 Task: Create a due date automation trigger when advanced on, on the monday before a card is due add fields without custom field "Resume" unchecked at 11:00 AM.
Action: Mouse moved to (901, 266)
Screenshot: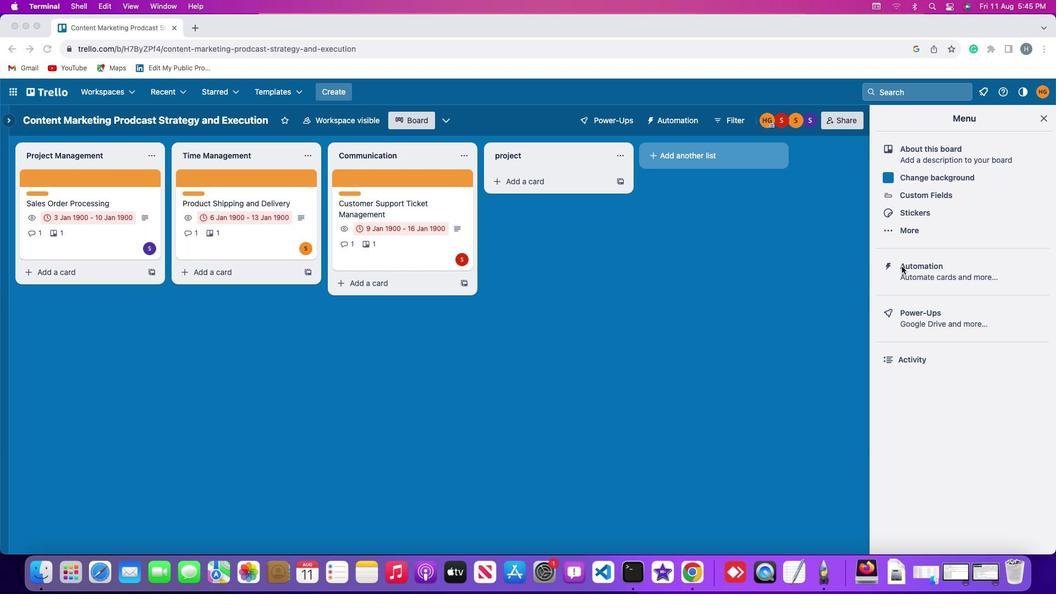 
Action: Mouse pressed left at (901, 266)
Screenshot: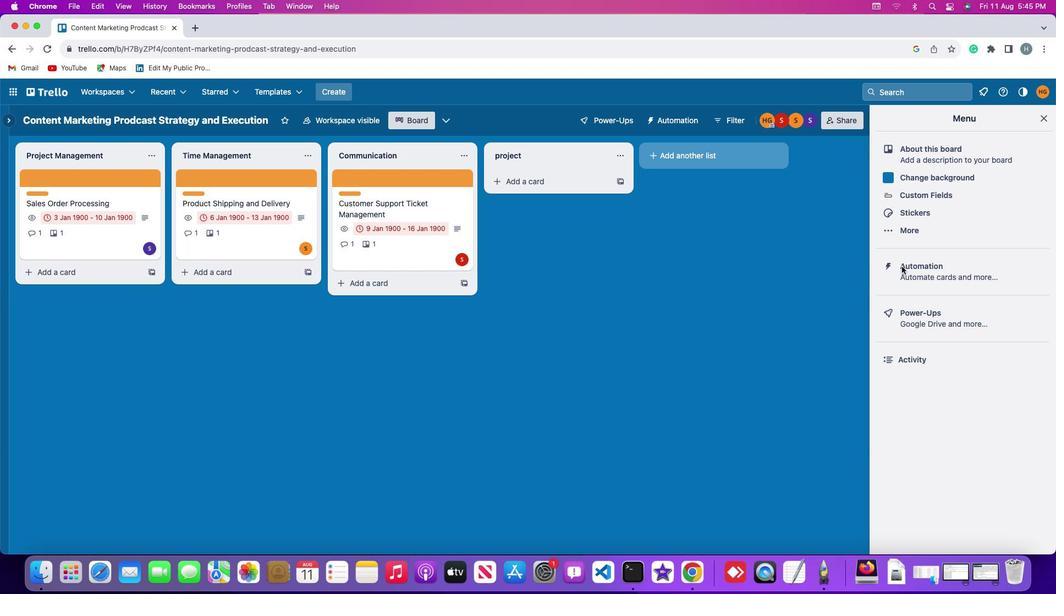 
Action: Mouse pressed left at (901, 266)
Screenshot: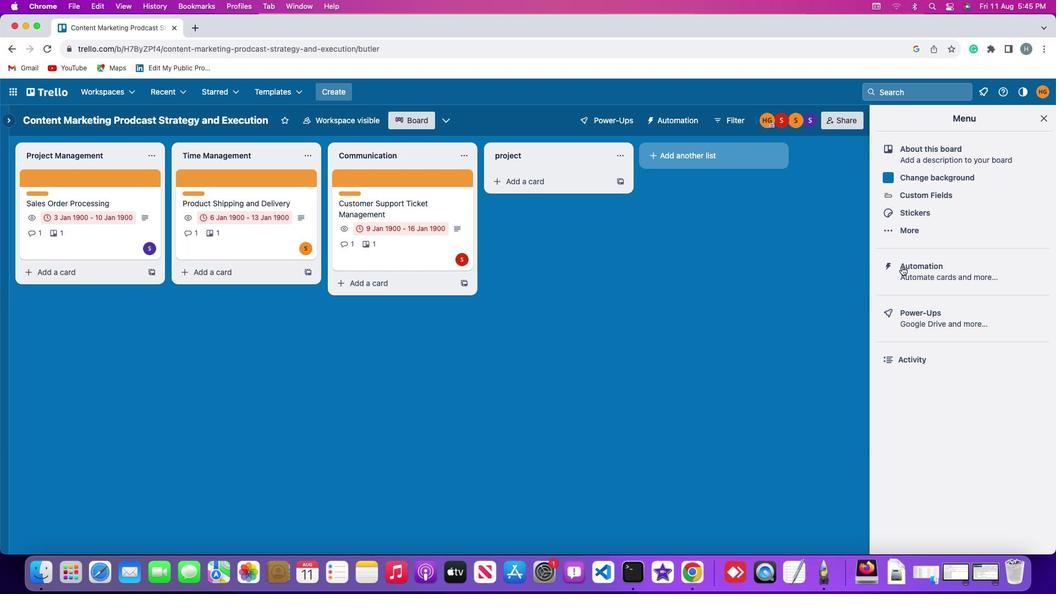 
Action: Mouse moved to (75, 261)
Screenshot: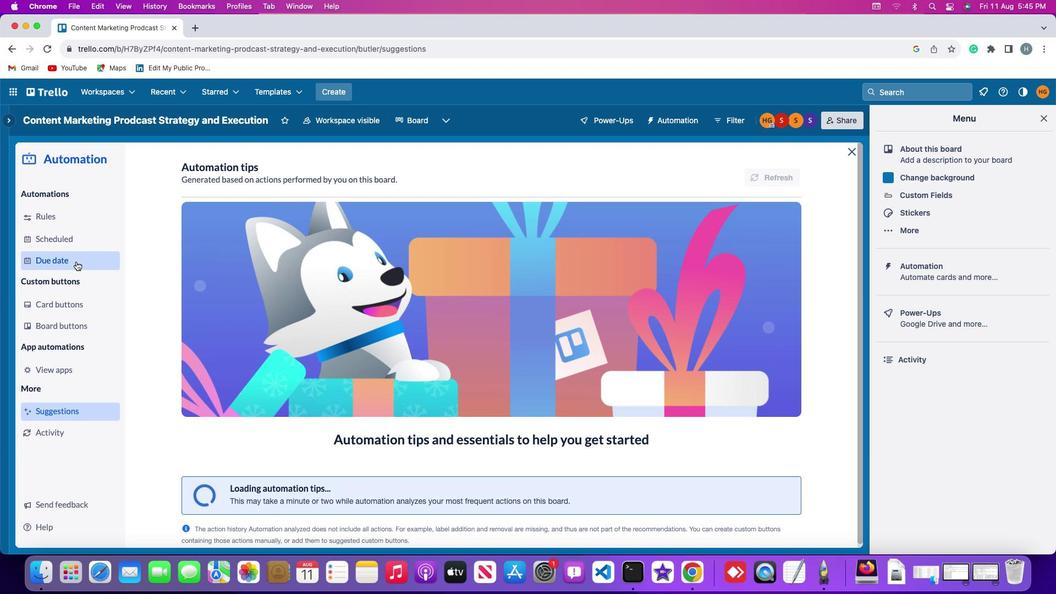 
Action: Mouse pressed left at (75, 261)
Screenshot: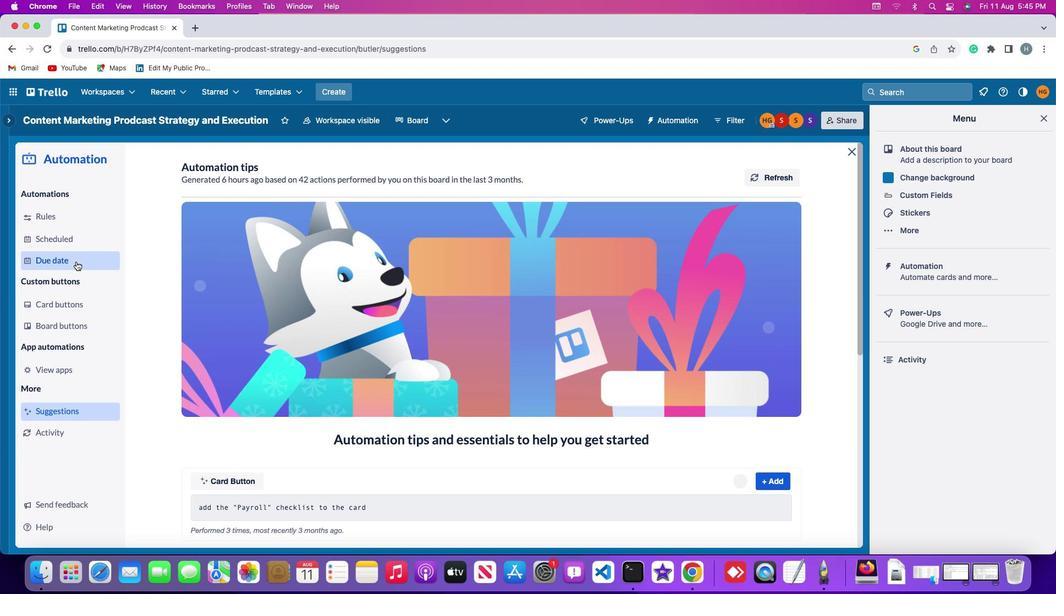
Action: Mouse moved to (729, 171)
Screenshot: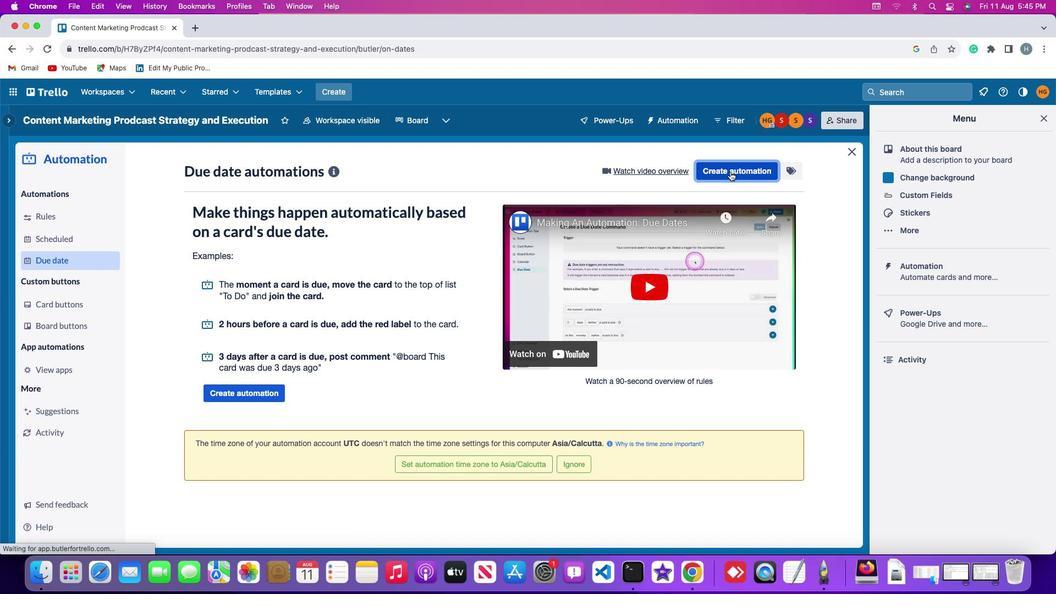 
Action: Mouse pressed left at (729, 171)
Screenshot: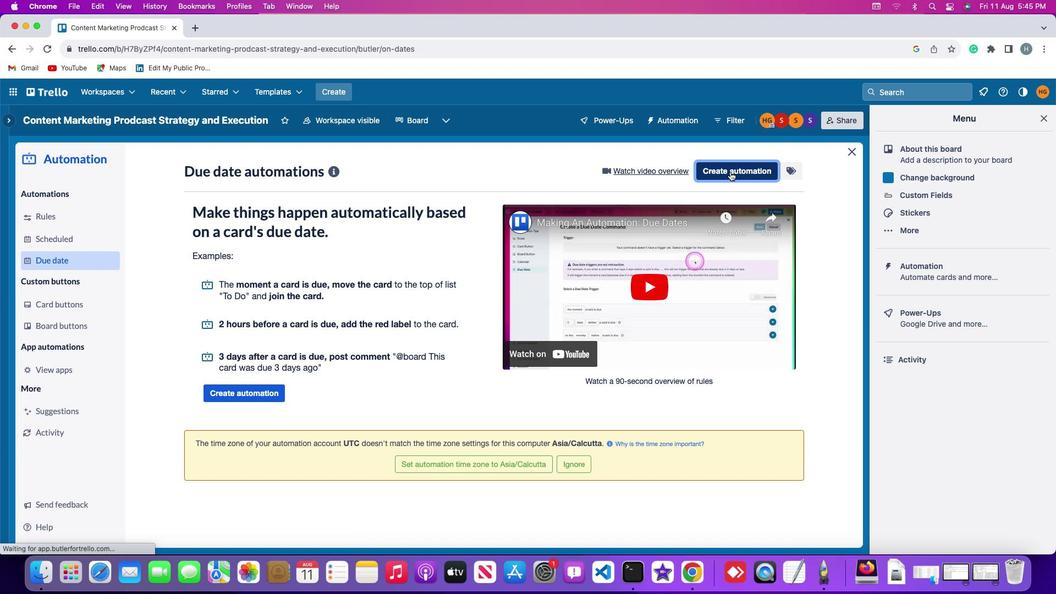 
Action: Mouse moved to (228, 271)
Screenshot: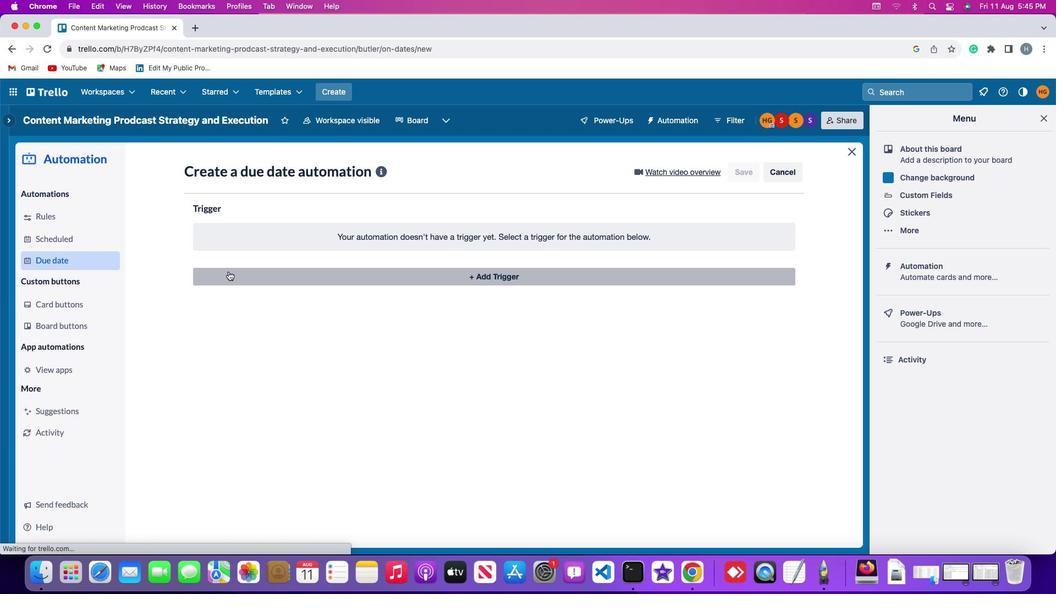 
Action: Mouse pressed left at (228, 271)
Screenshot: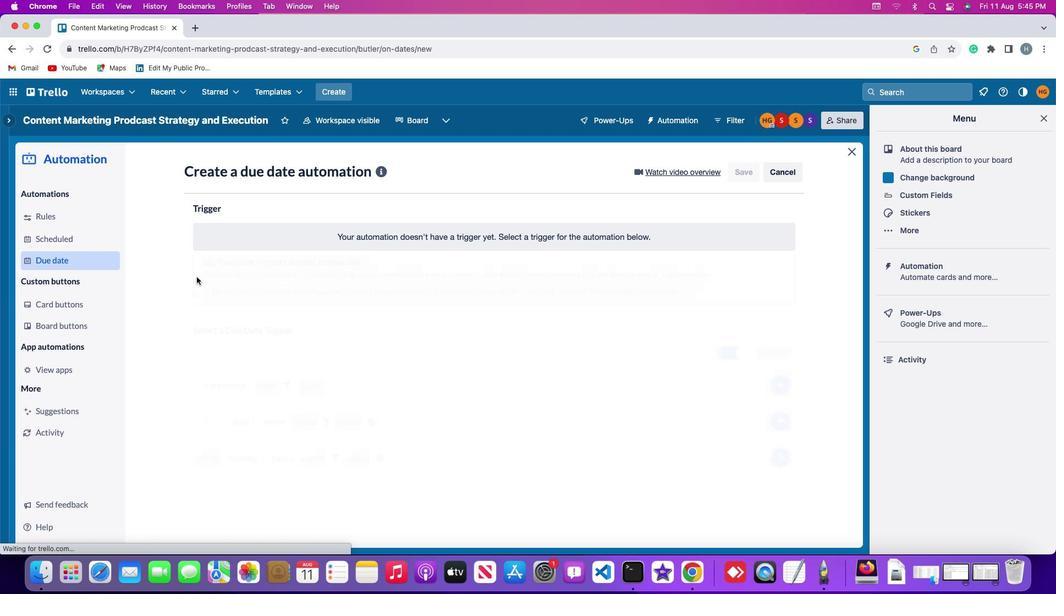 
Action: Mouse moved to (235, 477)
Screenshot: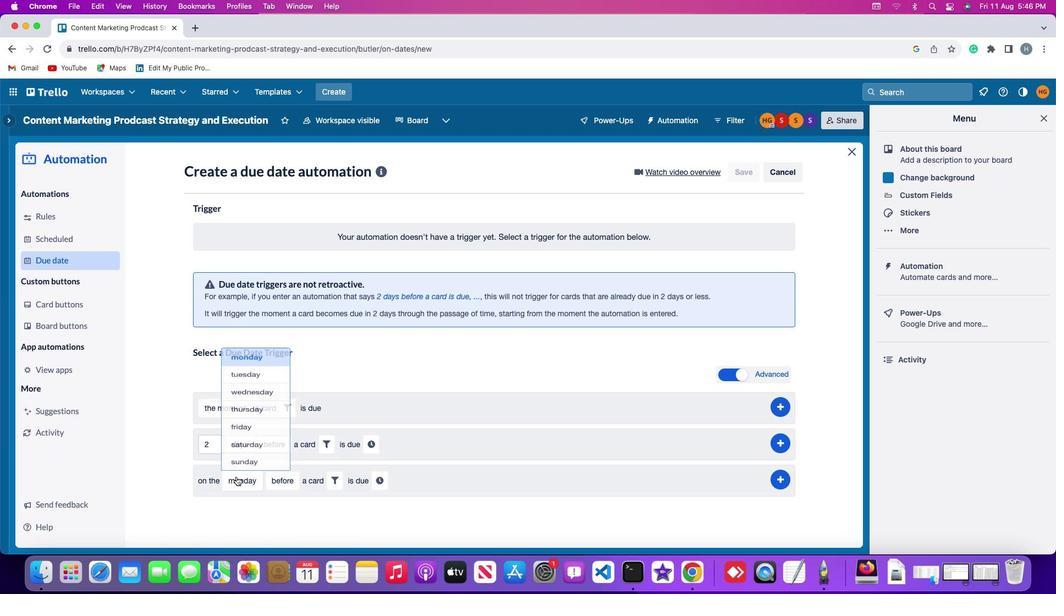 
Action: Mouse pressed left at (235, 477)
Screenshot: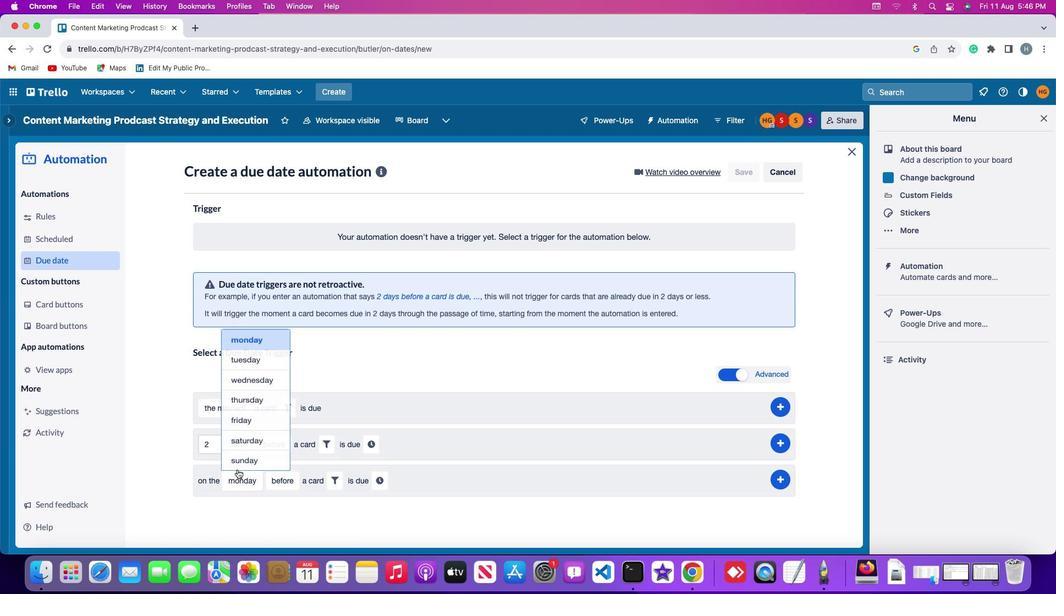 
Action: Mouse moved to (266, 322)
Screenshot: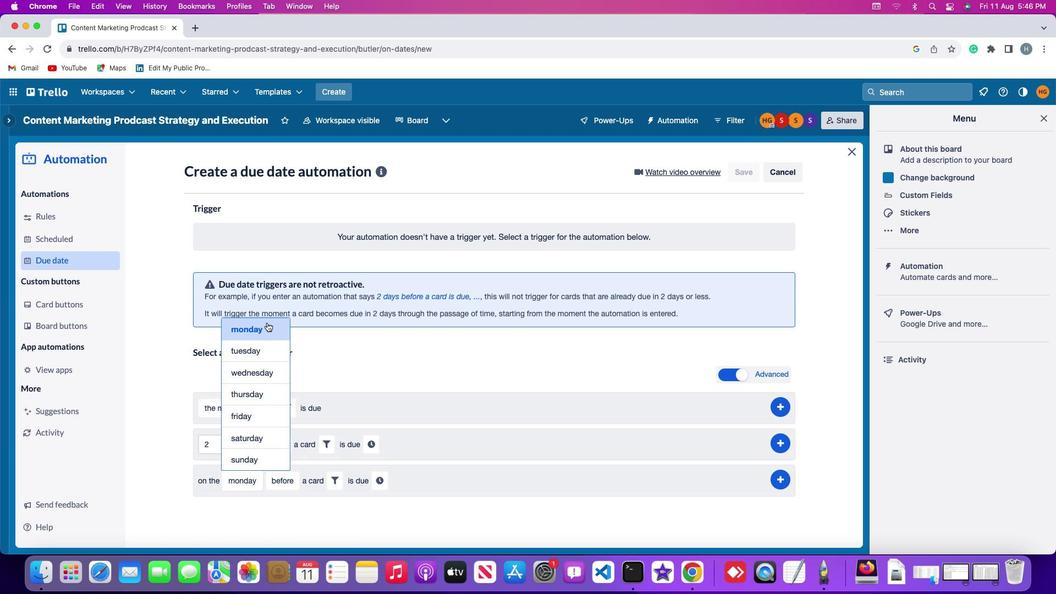 
Action: Mouse pressed left at (266, 322)
Screenshot: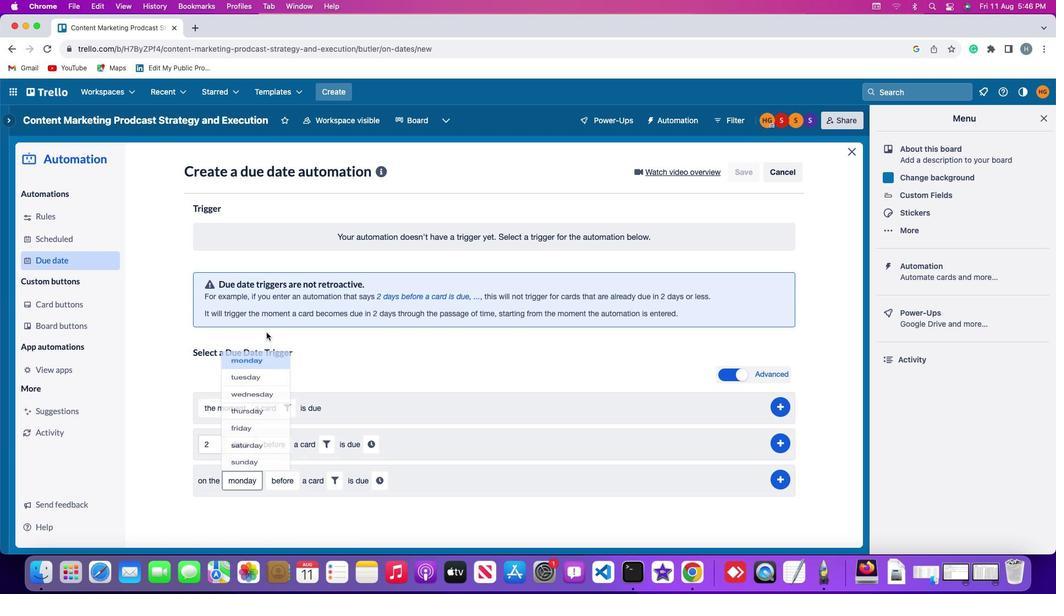 
Action: Mouse moved to (279, 484)
Screenshot: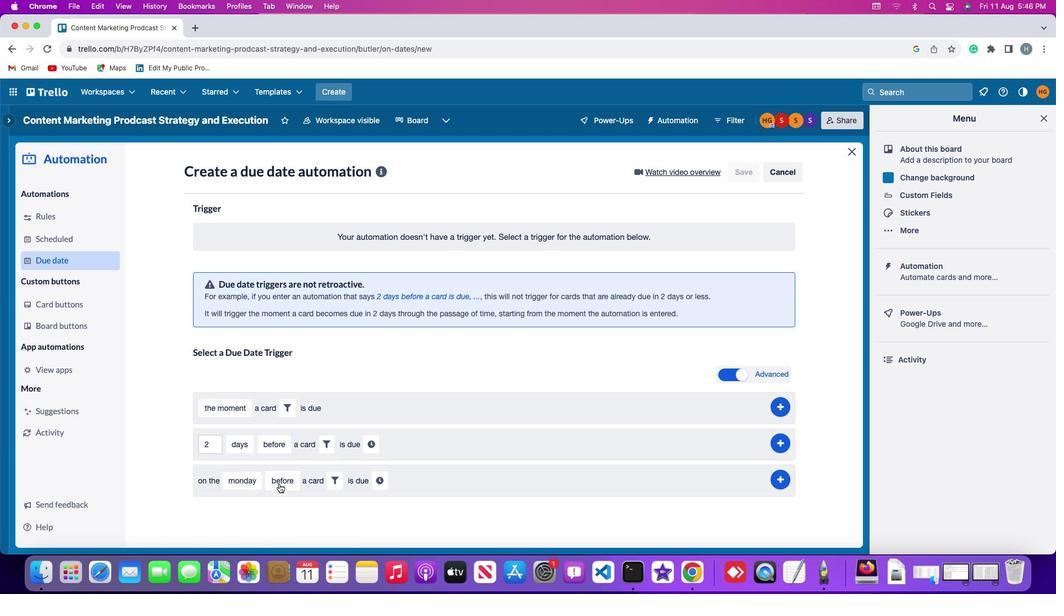 
Action: Mouse pressed left at (279, 484)
Screenshot: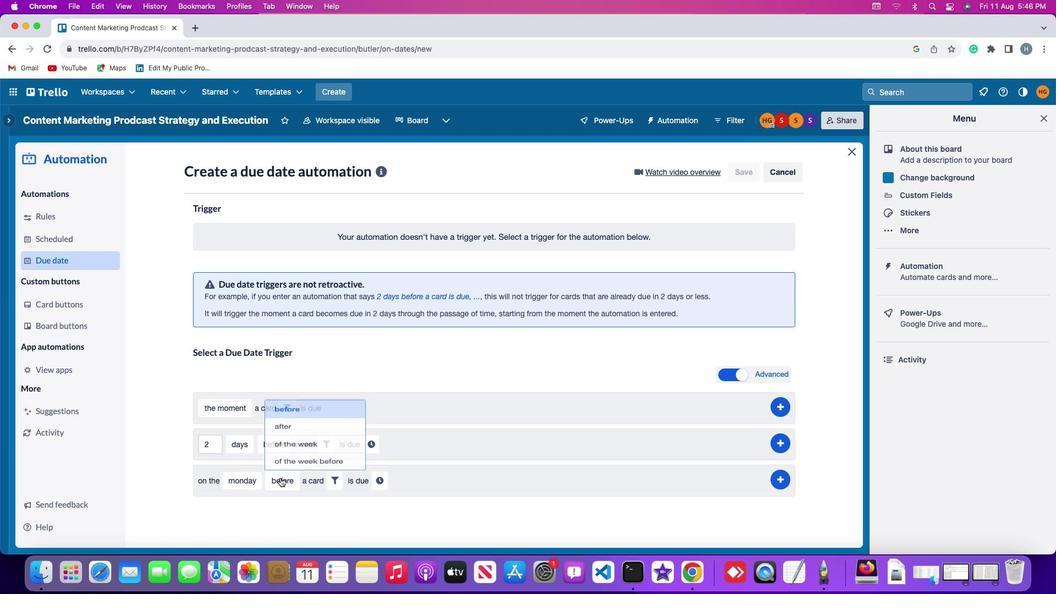 
Action: Mouse moved to (297, 396)
Screenshot: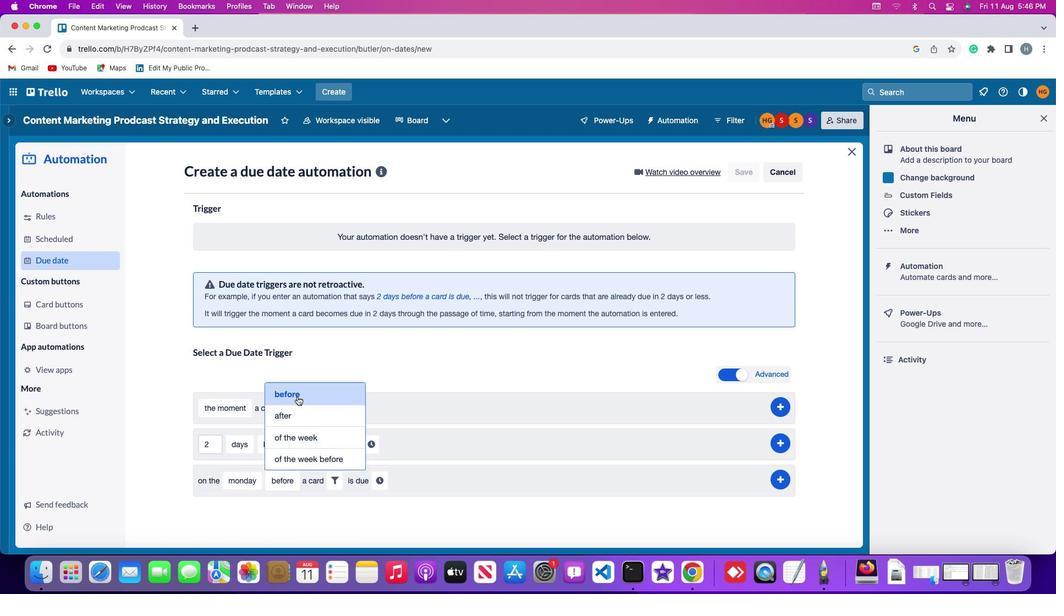 
Action: Mouse pressed left at (297, 396)
Screenshot: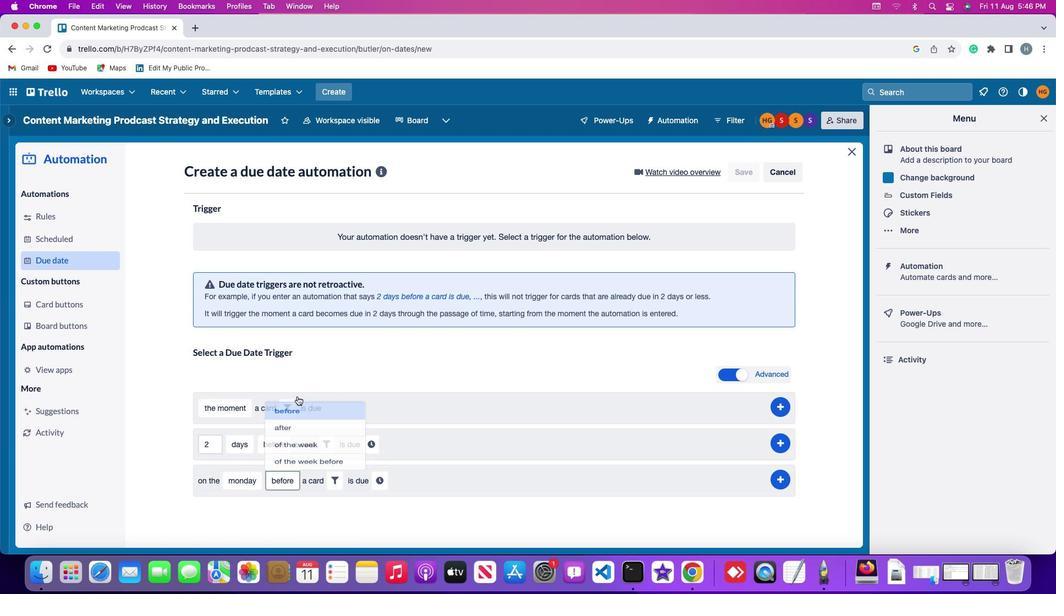 
Action: Mouse moved to (337, 481)
Screenshot: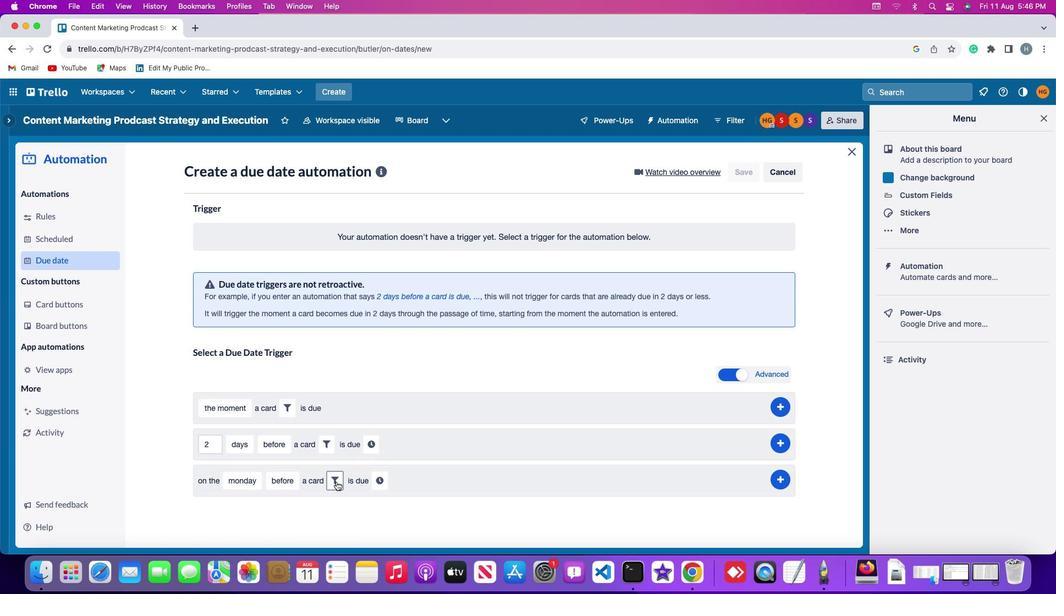 
Action: Mouse pressed left at (337, 481)
Screenshot: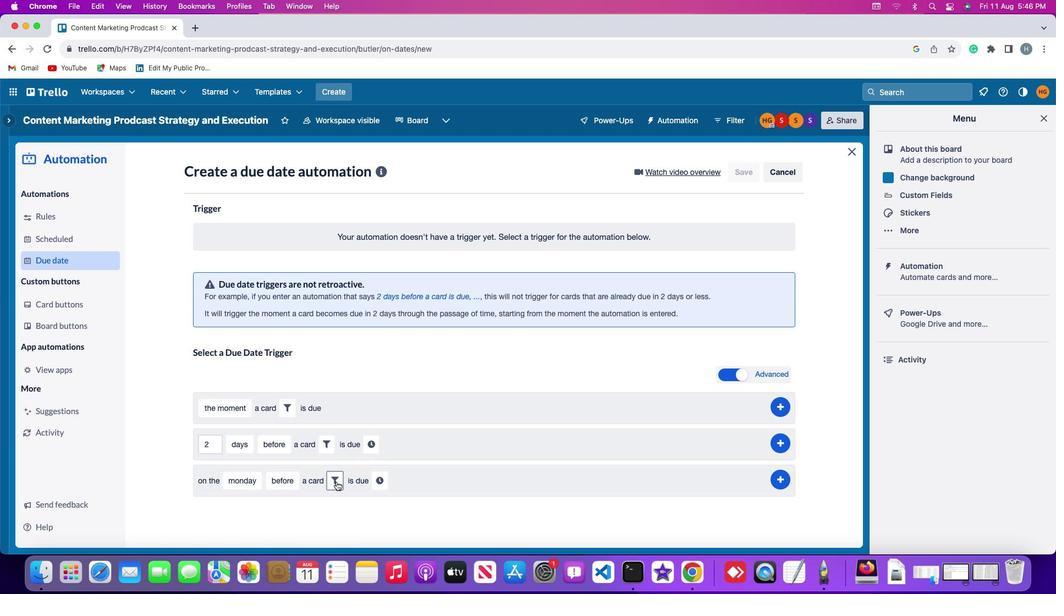 
Action: Mouse moved to (516, 517)
Screenshot: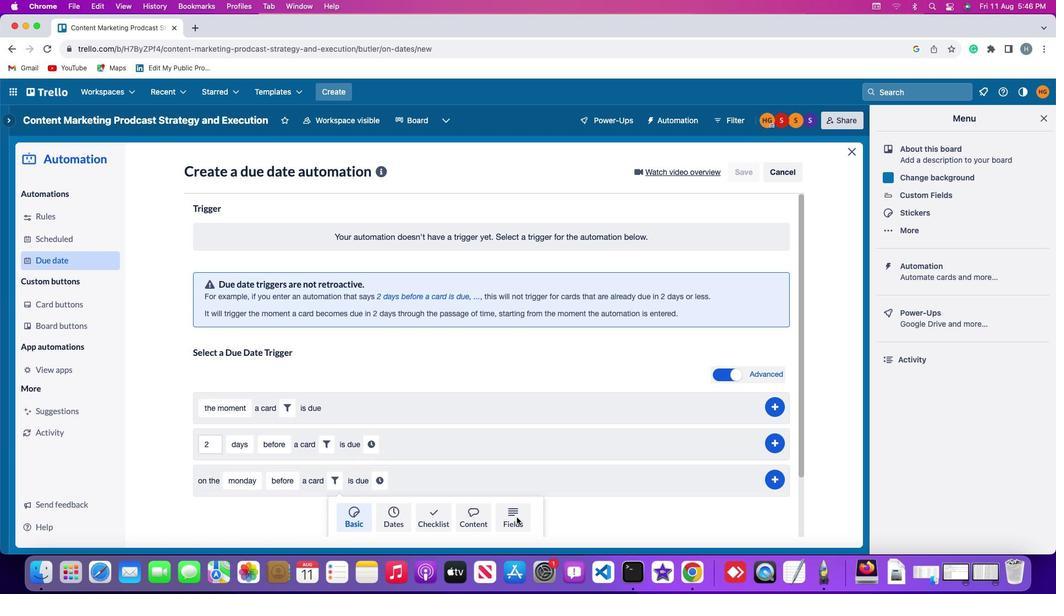 
Action: Mouse pressed left at (516, 517)
Screenshot: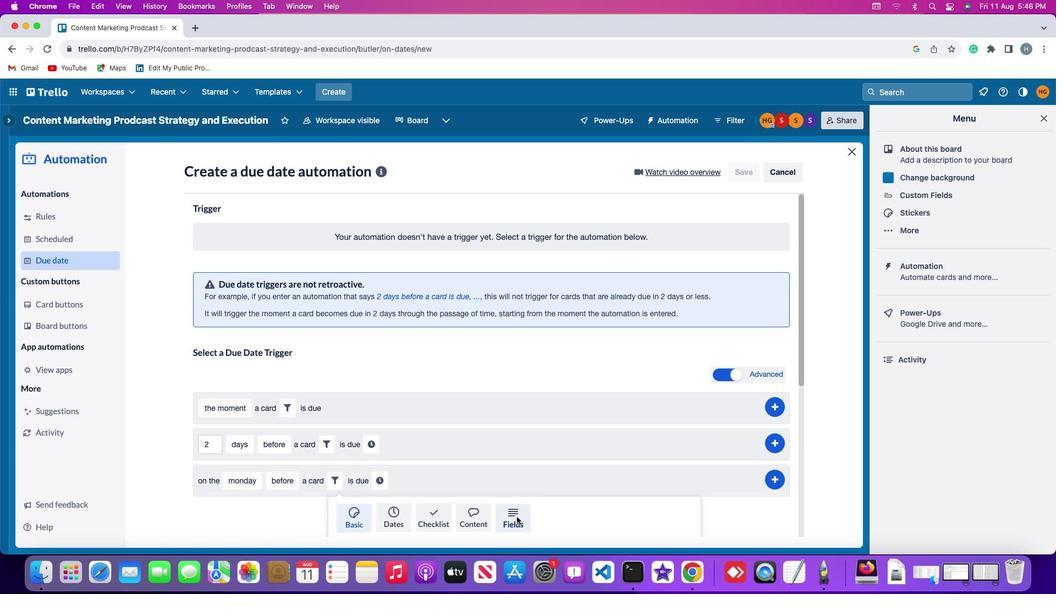 
Action: Mouse moved to (308, 512)
Screenshot: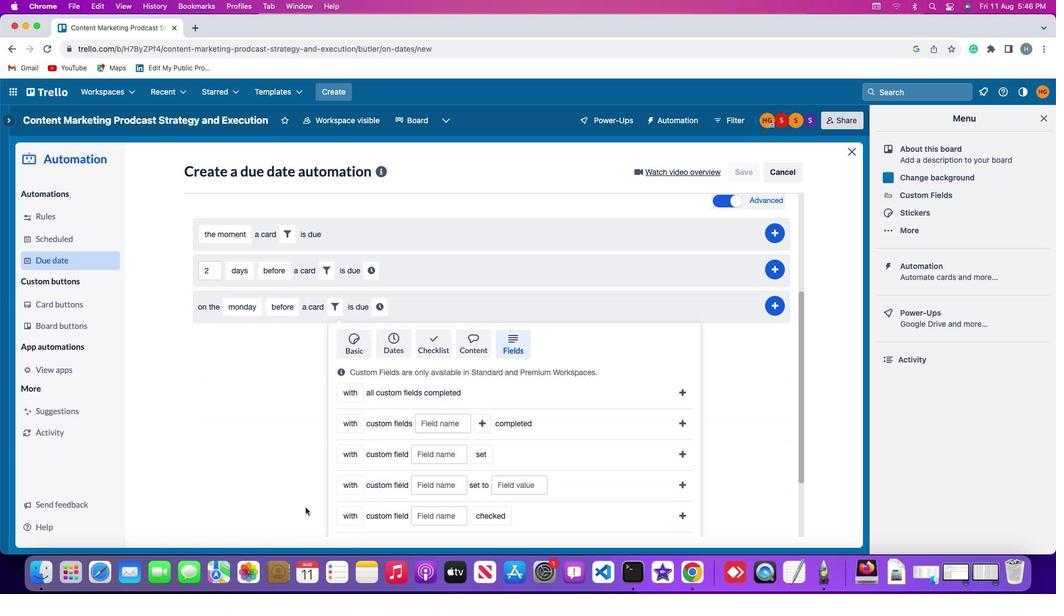 
Action: Mouse scrolled (308, 512) with delta (0, 0)
Screenshot: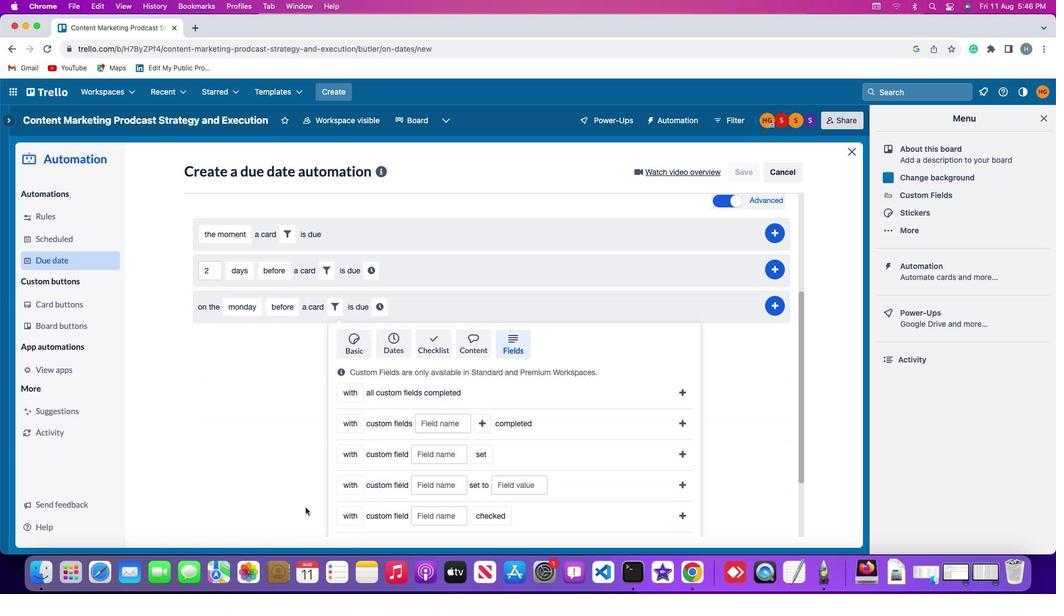 
Action: Mouse scrolled (308, 512) with delta (0, 0)
Screenshot: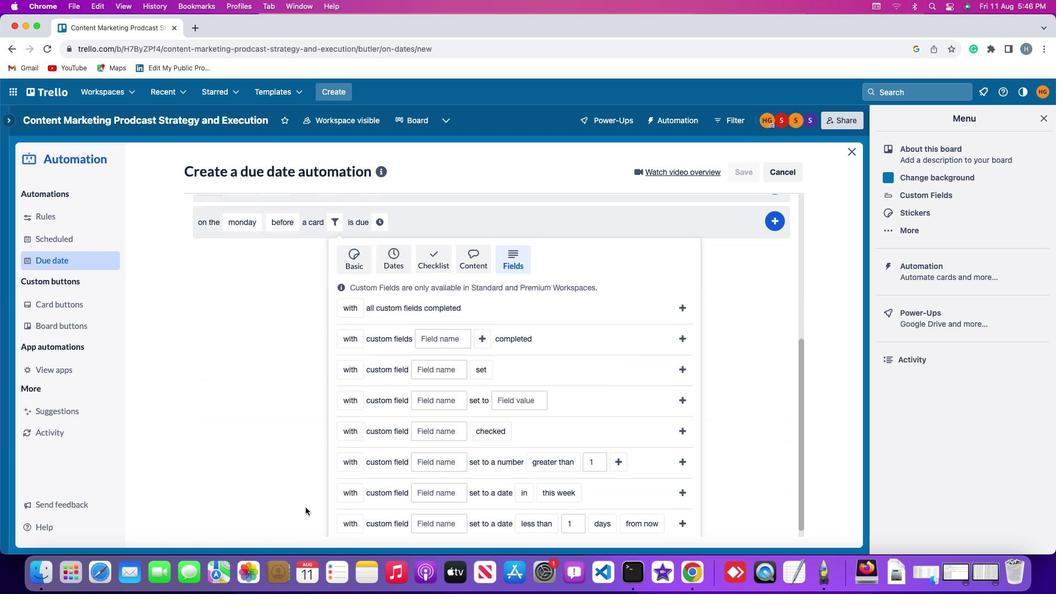 
Action: Mouse scrolled (308, 512) with delta (0, -2)
Screenshot: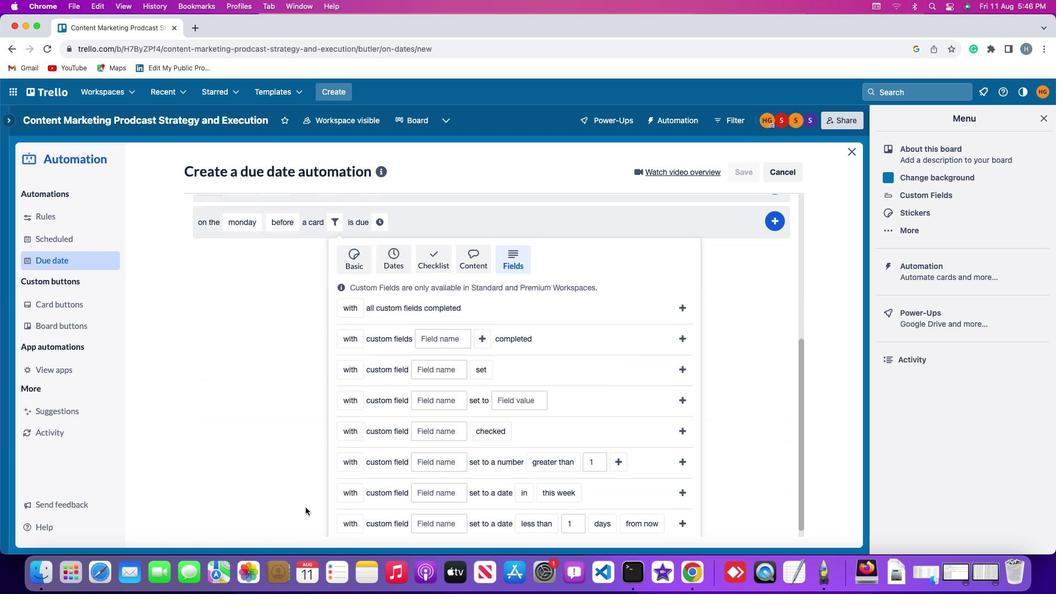 
Action: Mouse scrolled (308, 512) with delta (0, -2)
Screenshot: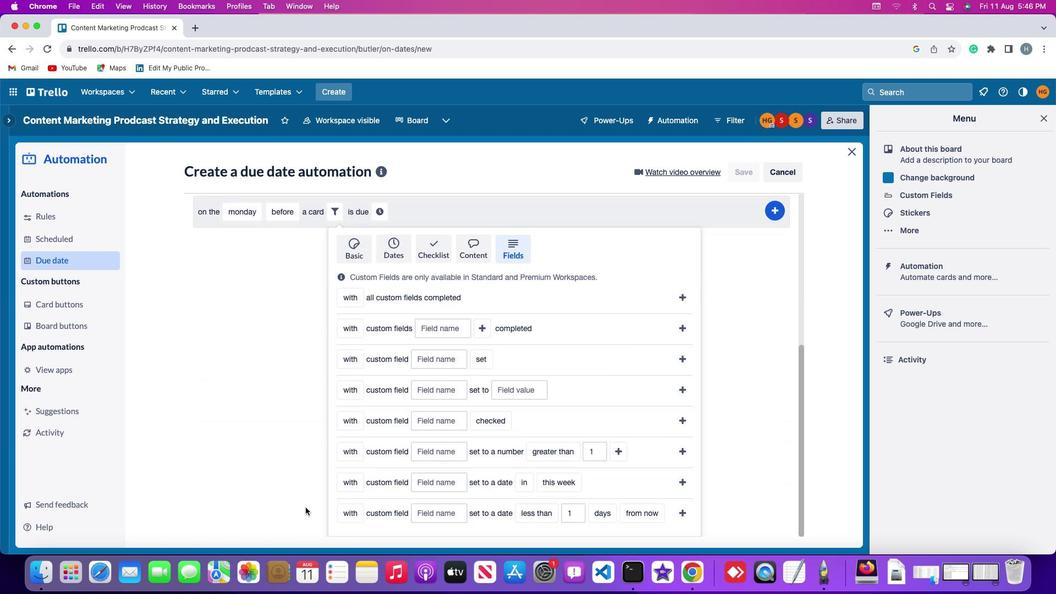 
Action: Mouse moved to (308, 512)
Screenshot: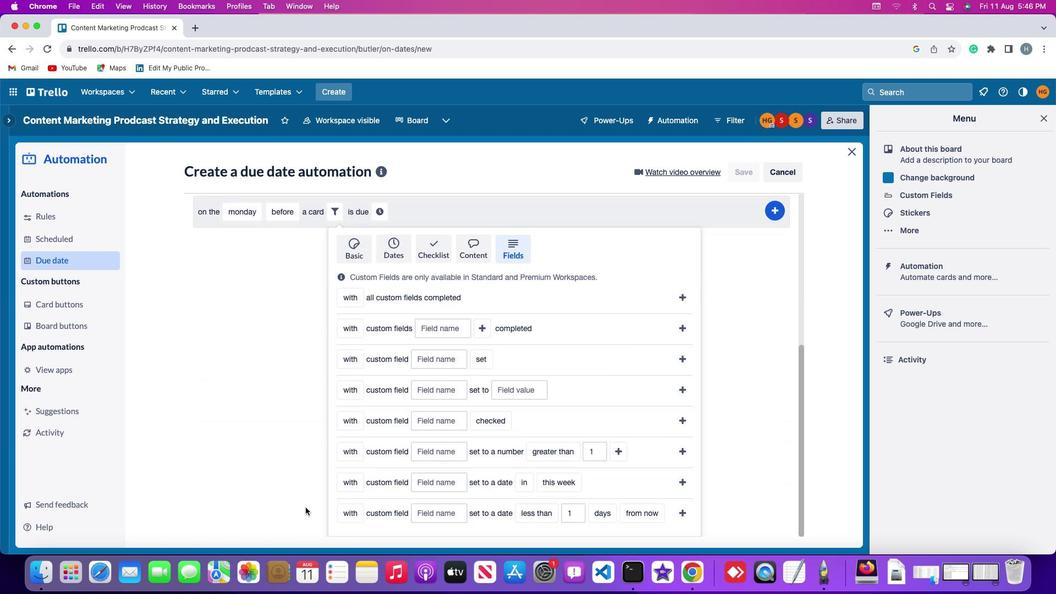 
Action: Mouse scrolled (308, 512) with delta (0, -3)
Screenshot: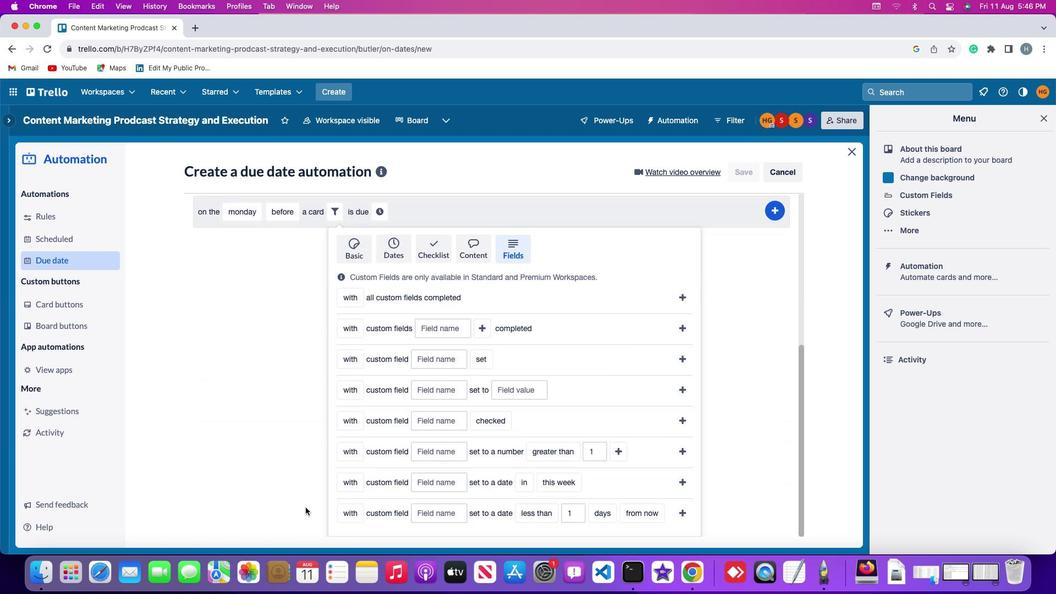 
Action: Mouse moved to (305, 508)
Screenshot: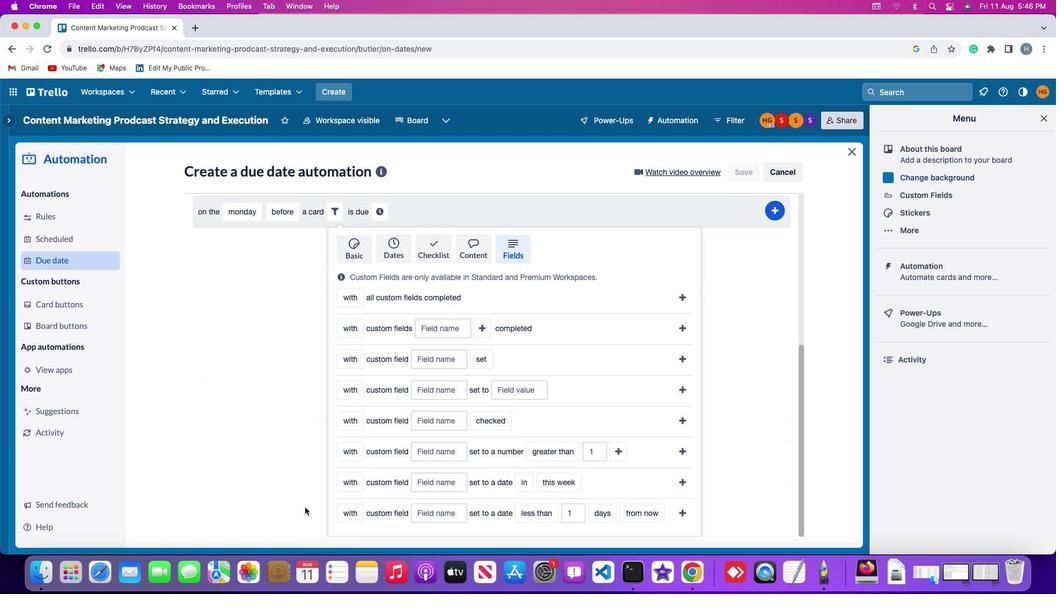 
Action: Mouse scrolled (305, 508) with delta (0, -3)
Screenshot: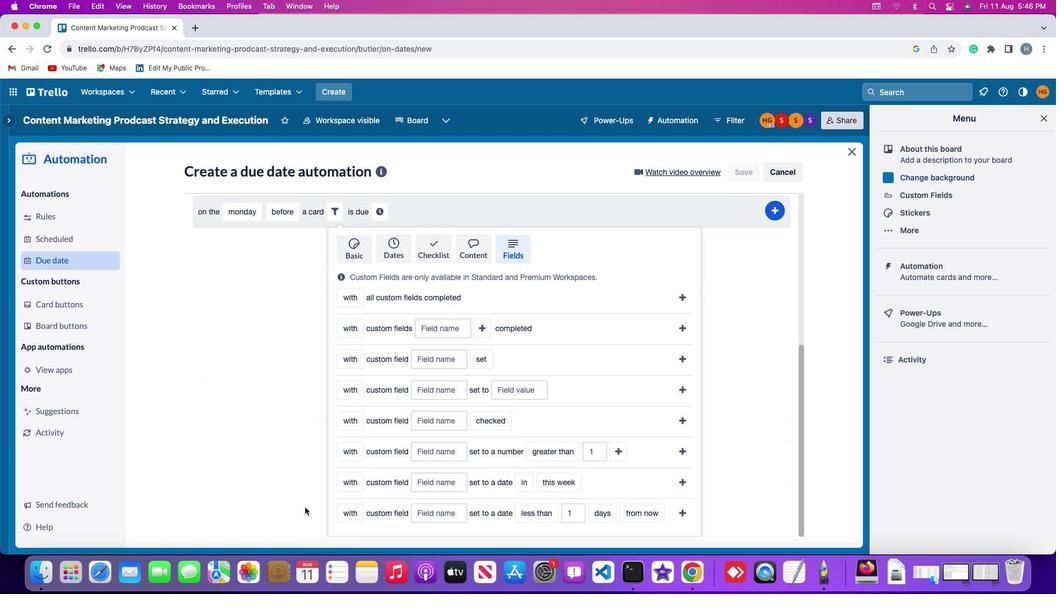 
Action: Mouse moved to (305, 507)
Screenshot: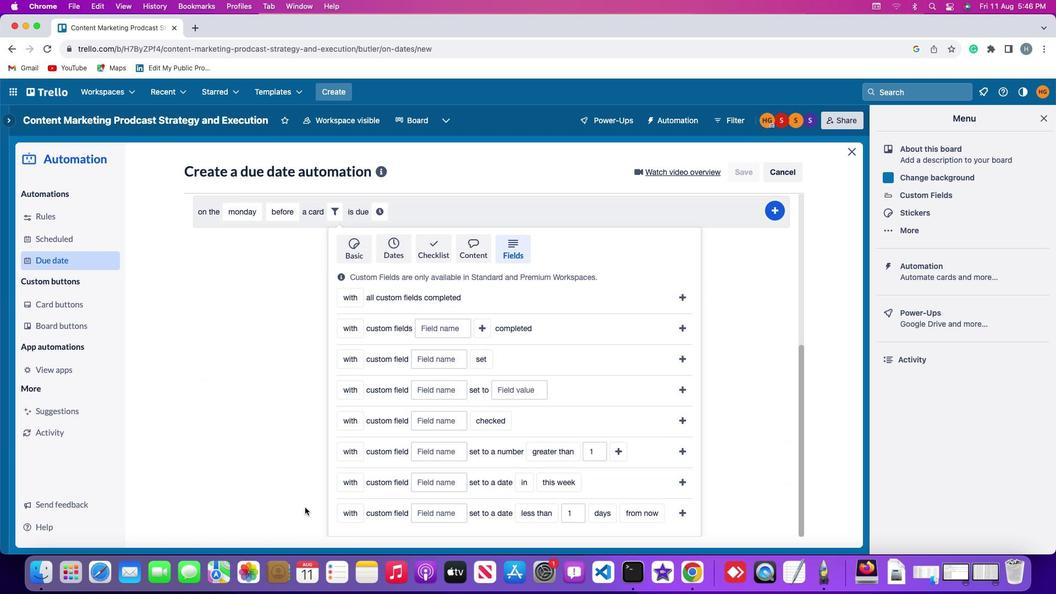 
Action: Mouse scrolled (305, 507) with delta (0, 0)
Screenshot: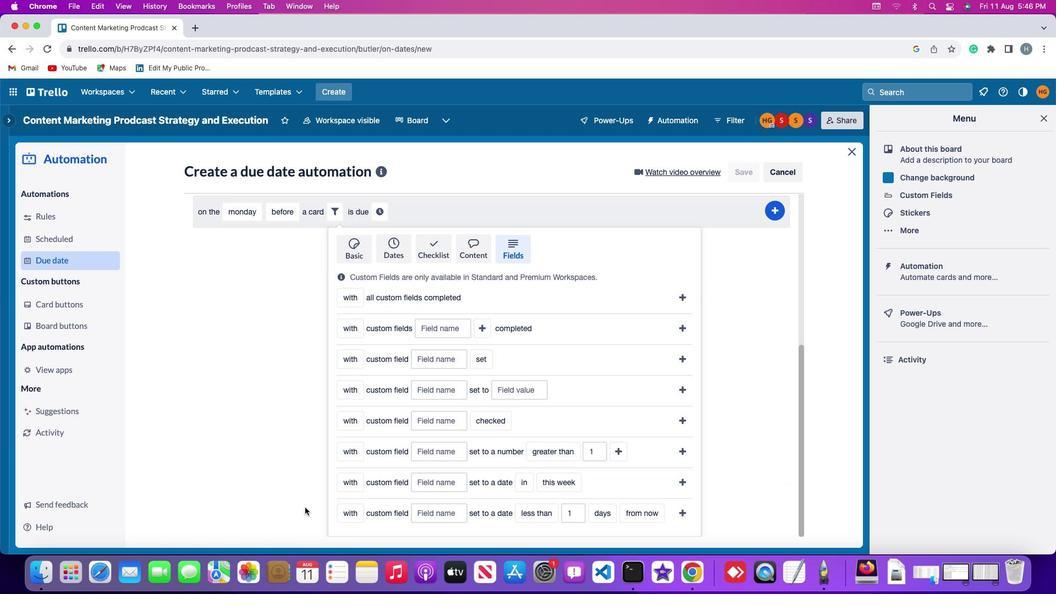 
Action: Mouse scrolled (305, 507) with delta (0, 0)
Screenshot: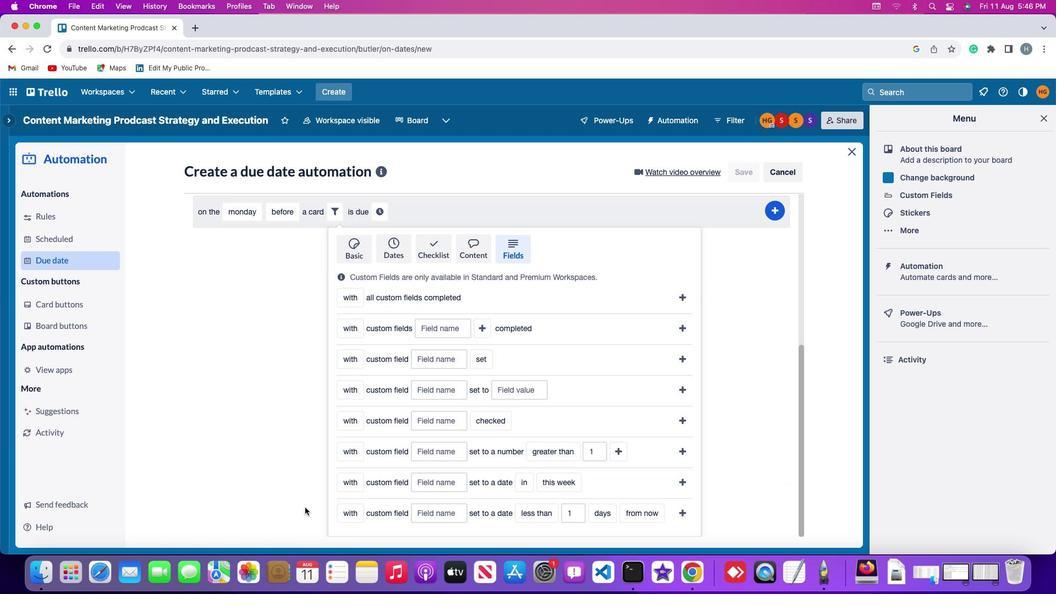 
Action: Mouse scrolled (305, 507) with delta (0, -1)
Screenshot: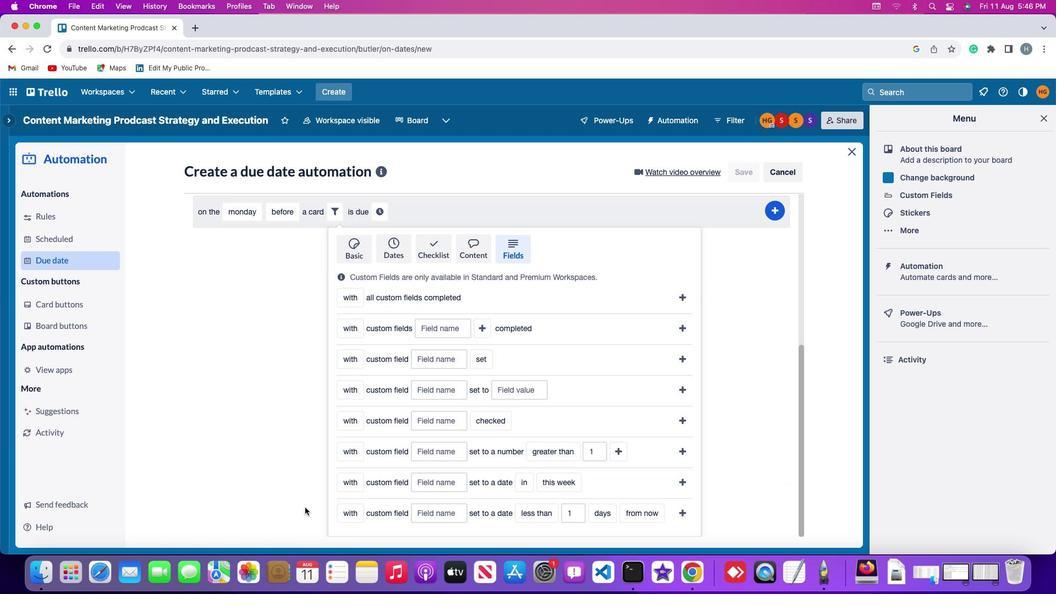 
Action: Mouse scrolled (305, 507) with delta (0, -2)
Screenshot: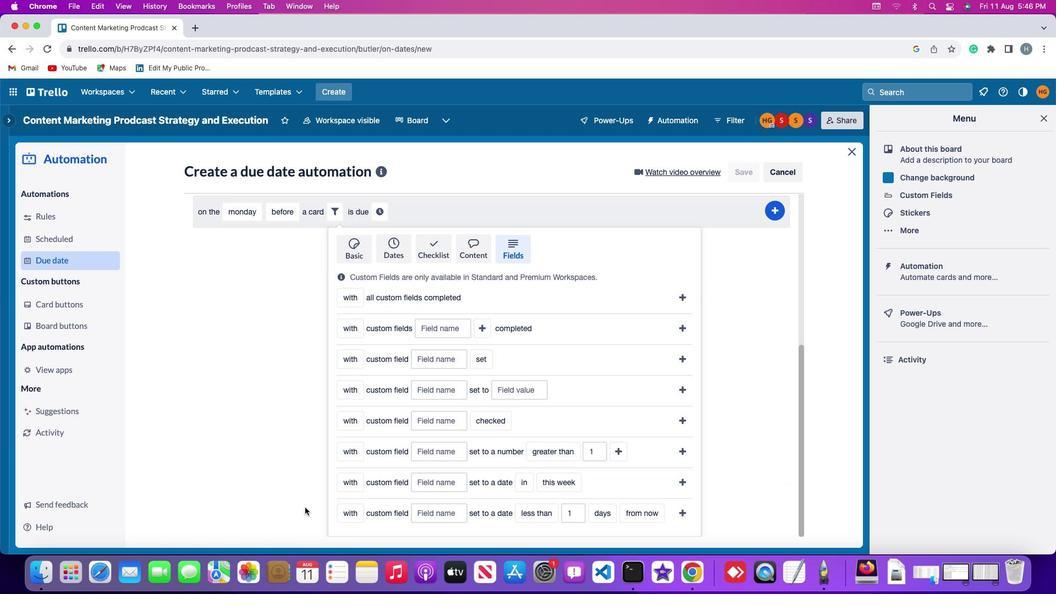 
Action: Mouse moved to (350, 423)
Screenshot: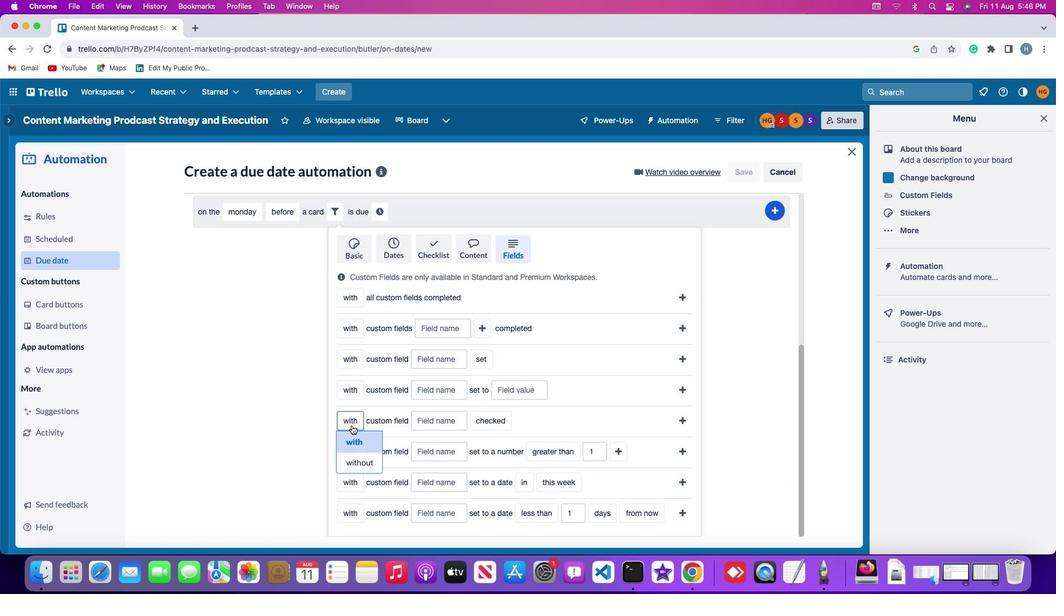 
Action: Mouse pressed left at (350, 423)
Screenshot: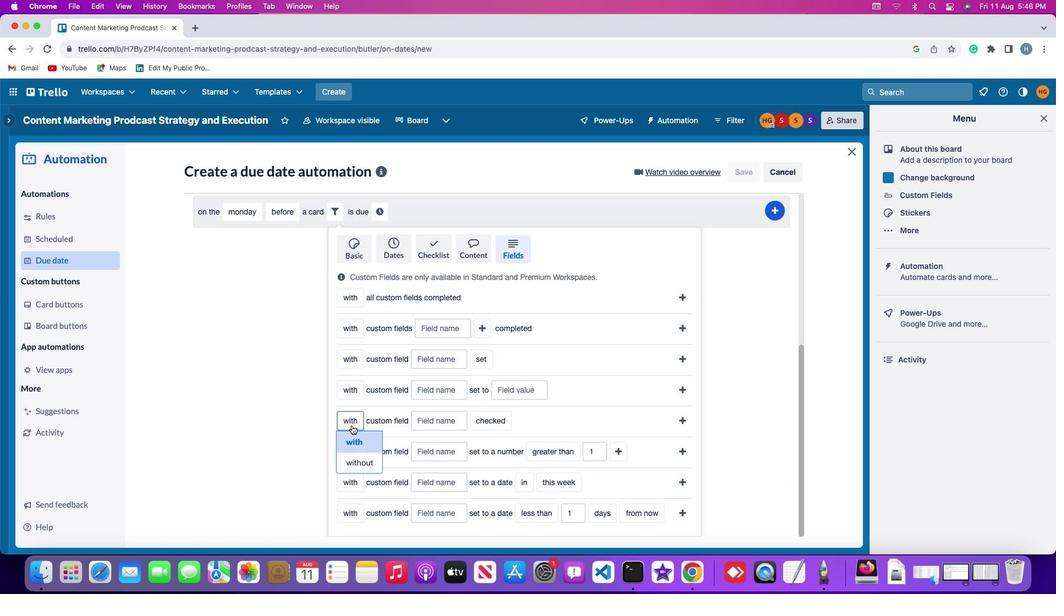 
Action: Mouse moved to (358, 463)
Screenshot: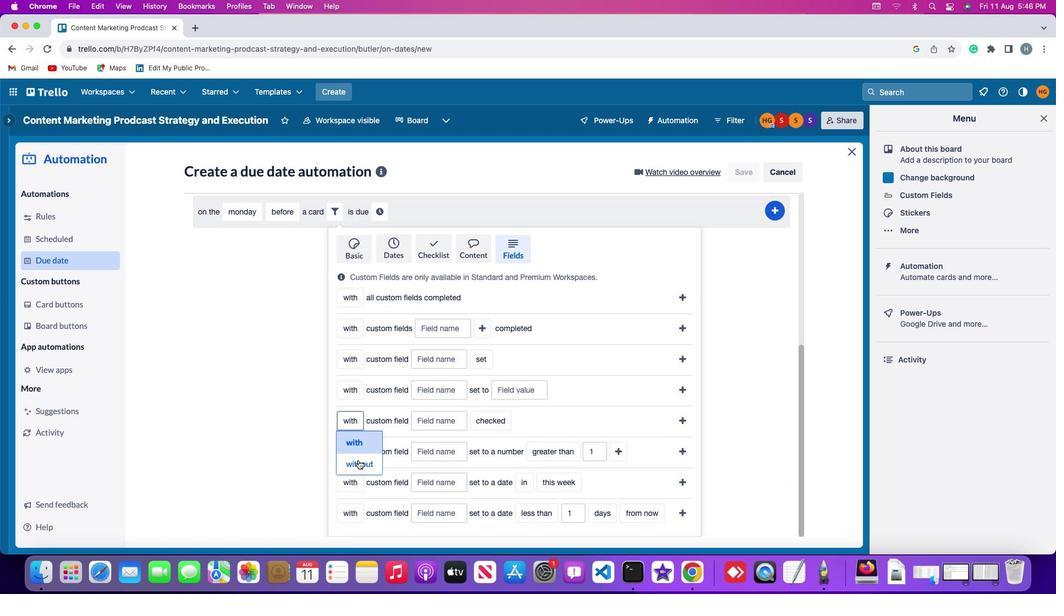 
Action: Mouse pressed left at (358, 463)
Screenshot: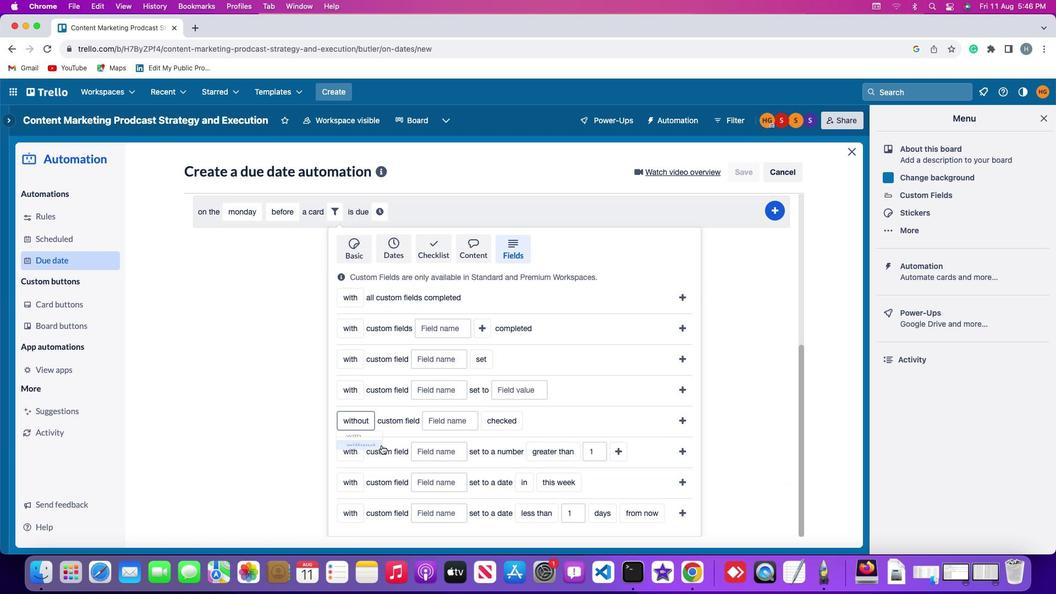
Action: Mouse moved to (437, 422)
Screenshot: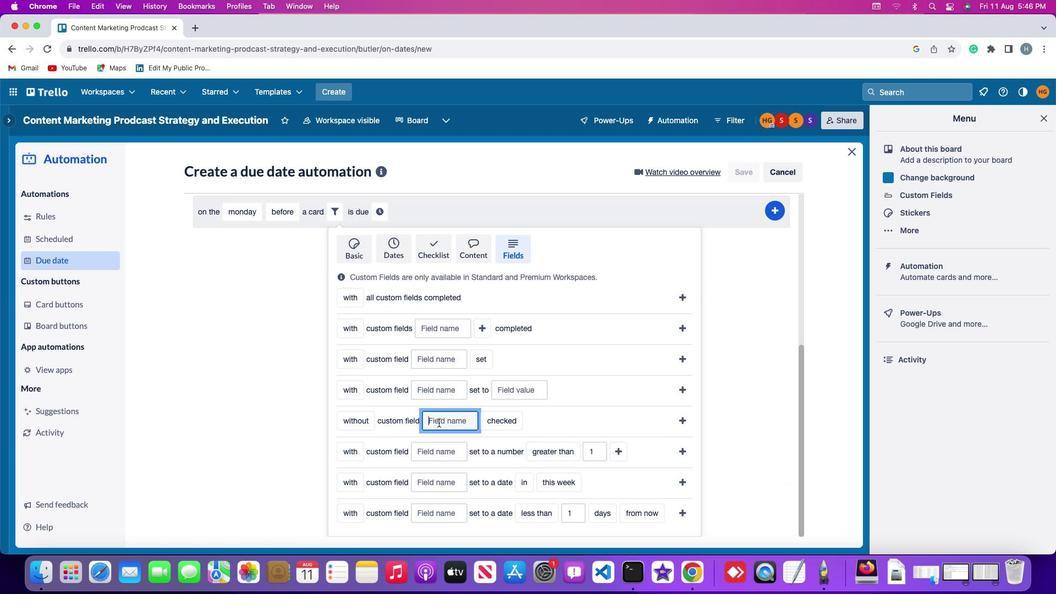 
Action: Mouse pressed left at (437, 422)
Screenshot: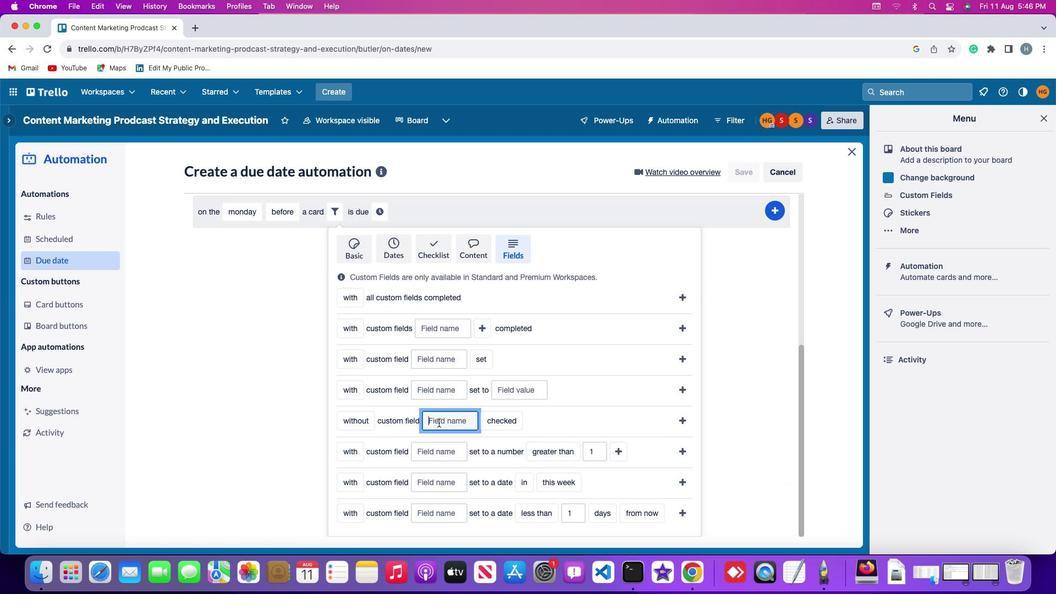 
Action: Mouse moved to (438, 422)
Screenshot: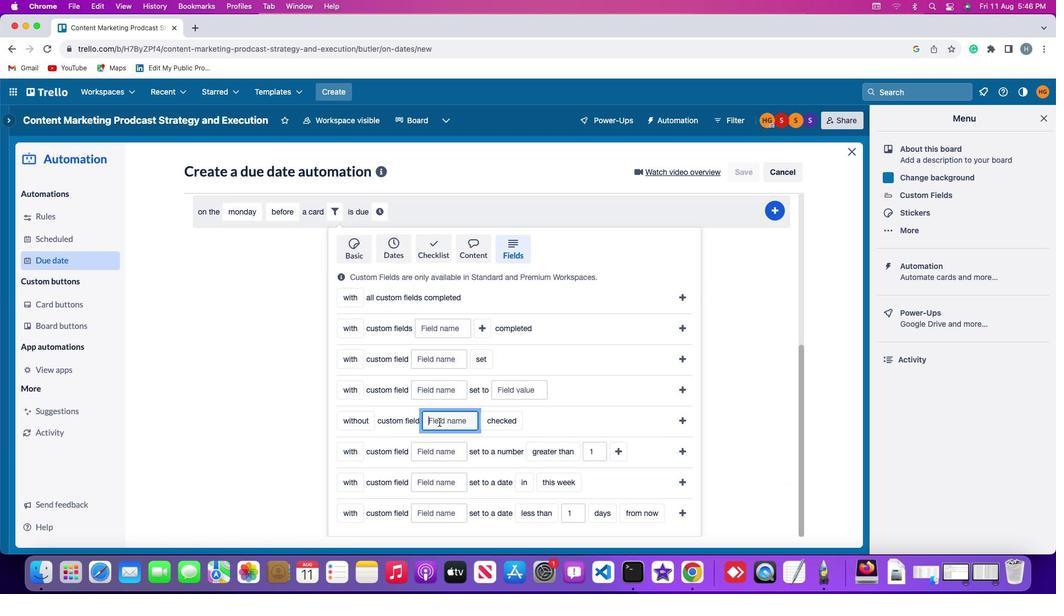 
Action: Key pressed Key.shift'R''e''s''u''m''e'
Screenshot: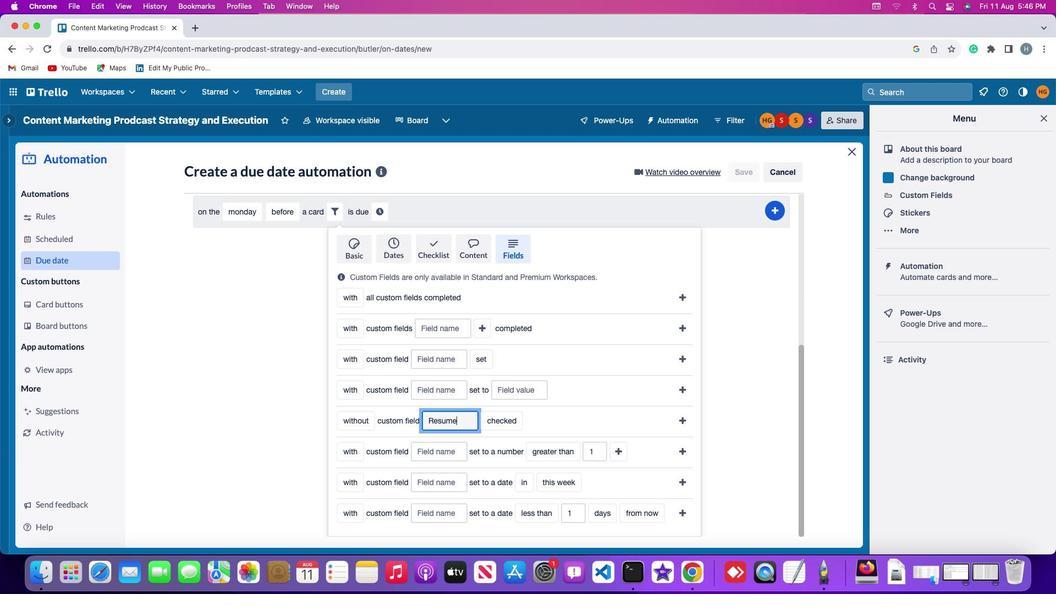 
Action: Mouse moved to (493, 415)
Screenshot: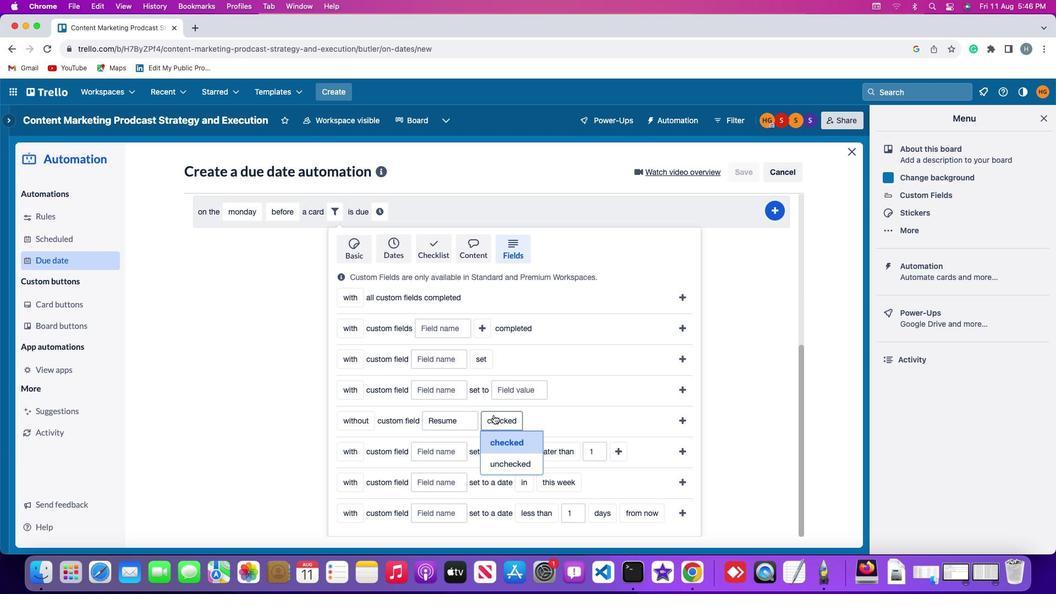 
Action: Mouse pressed left at (493, 415)
Screenshot: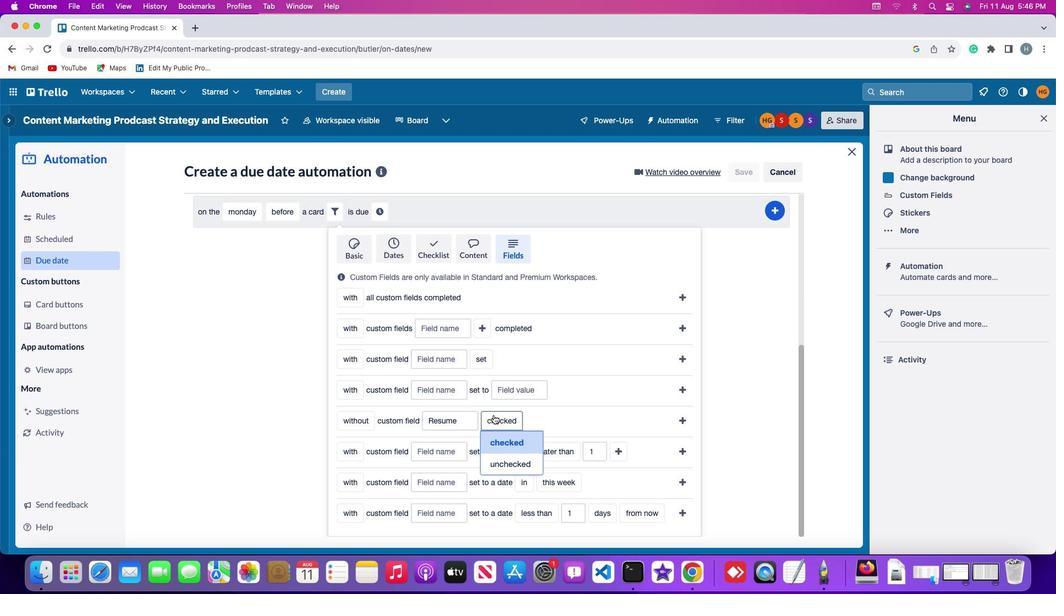 
Action: Mouse moved to (502, 462)
Screenshot: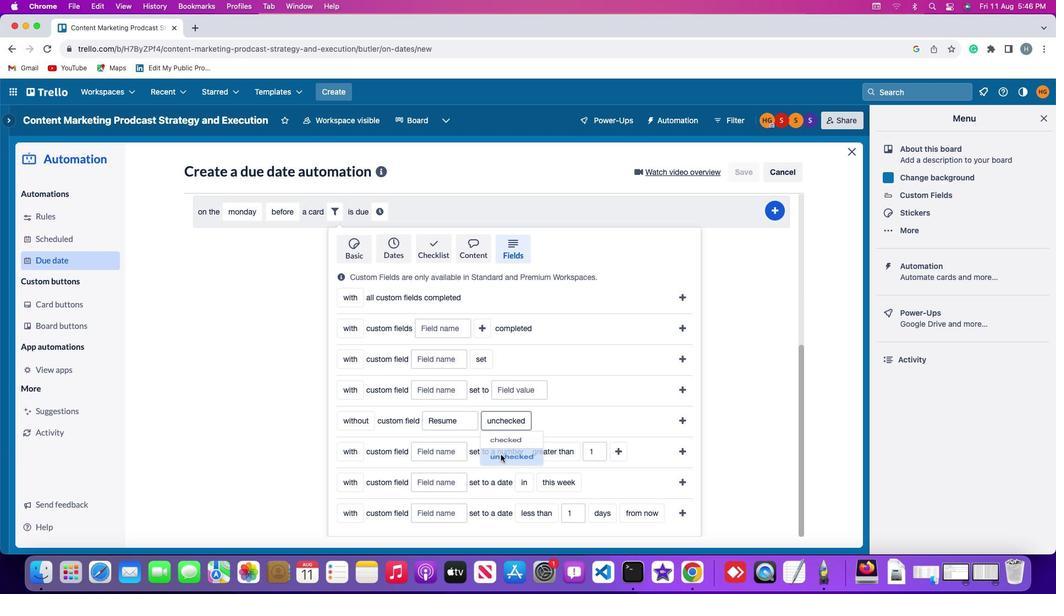
Action: Mouse pressed left at (502, 462)
Screenshot: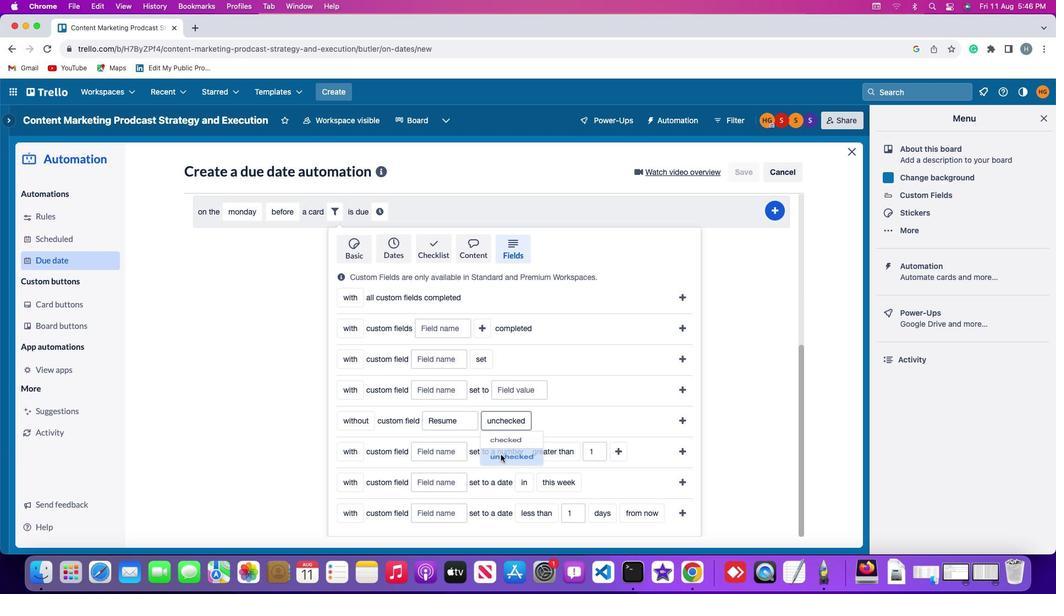 
Action: Mouse moved to (683, 419)
Screenshot: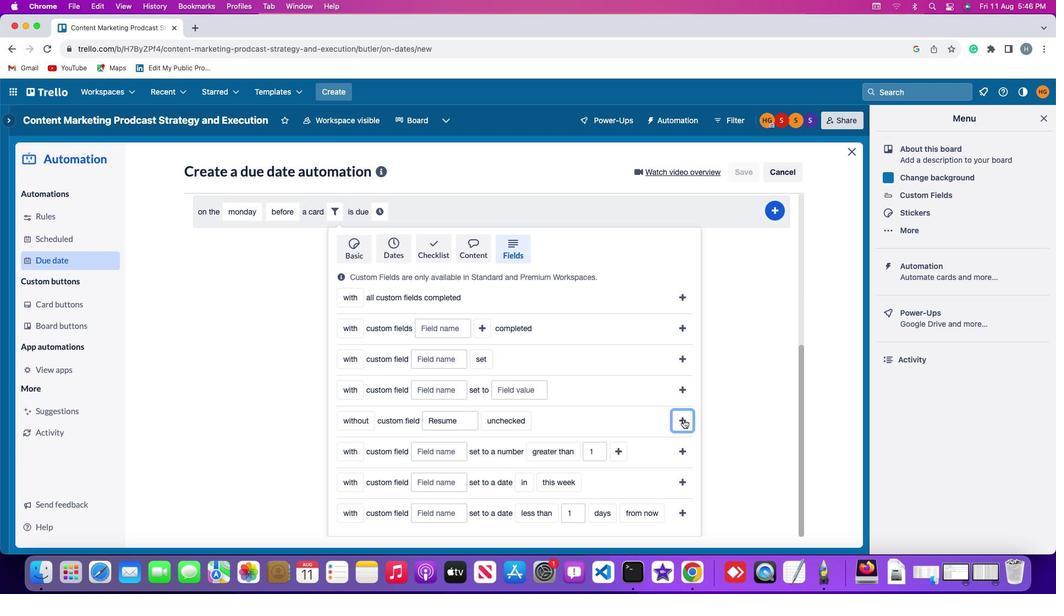 
Action: Mouse pressed left at (683, 419)
Screenshot: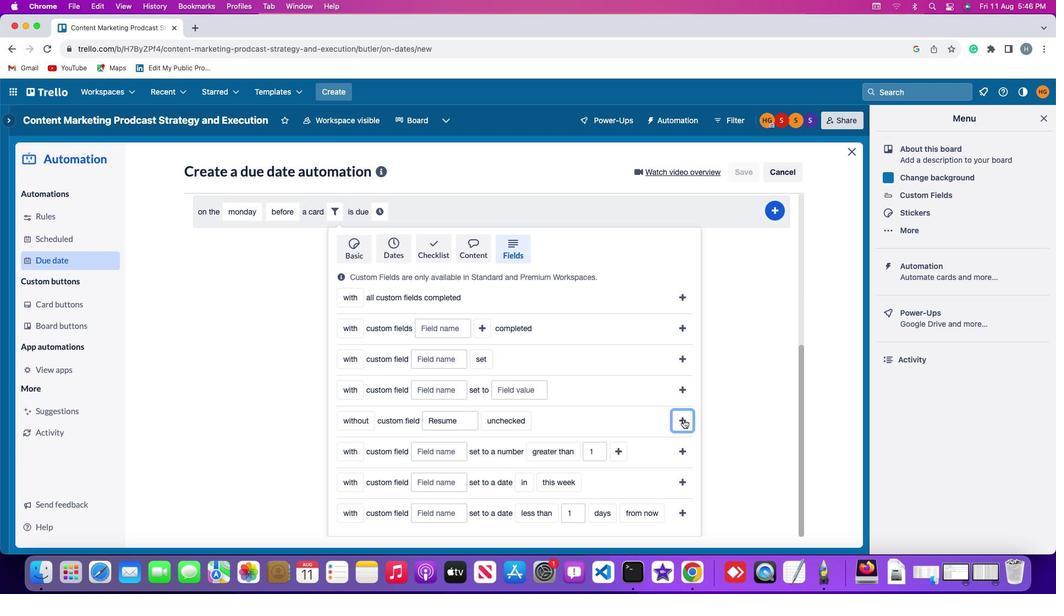 
Action: Mouse moved to (552, 473)
Screenshot: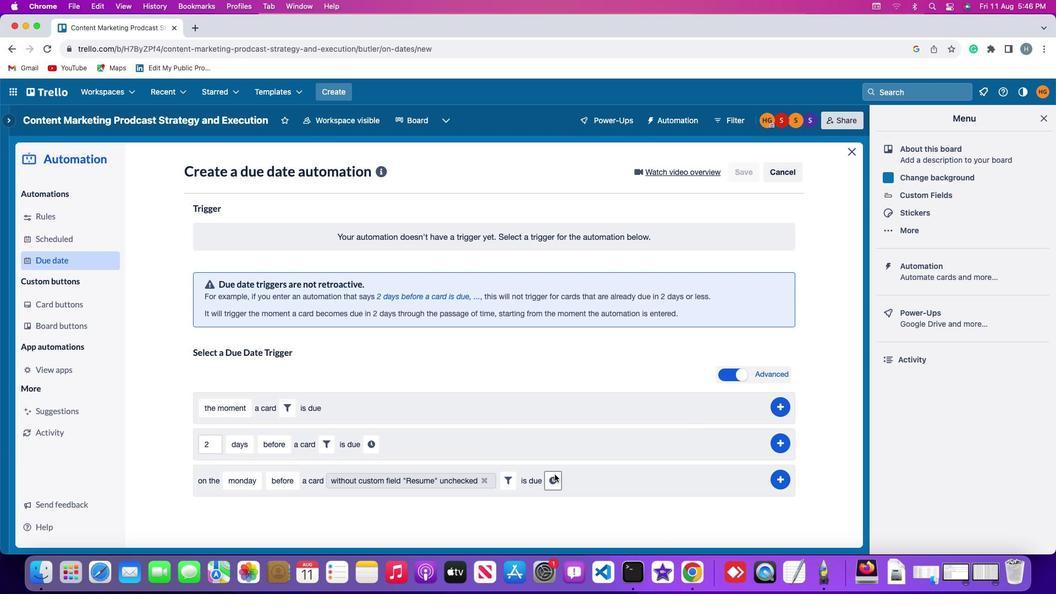 
Action: Mouse pressed left at (552, 473)
Screenshot: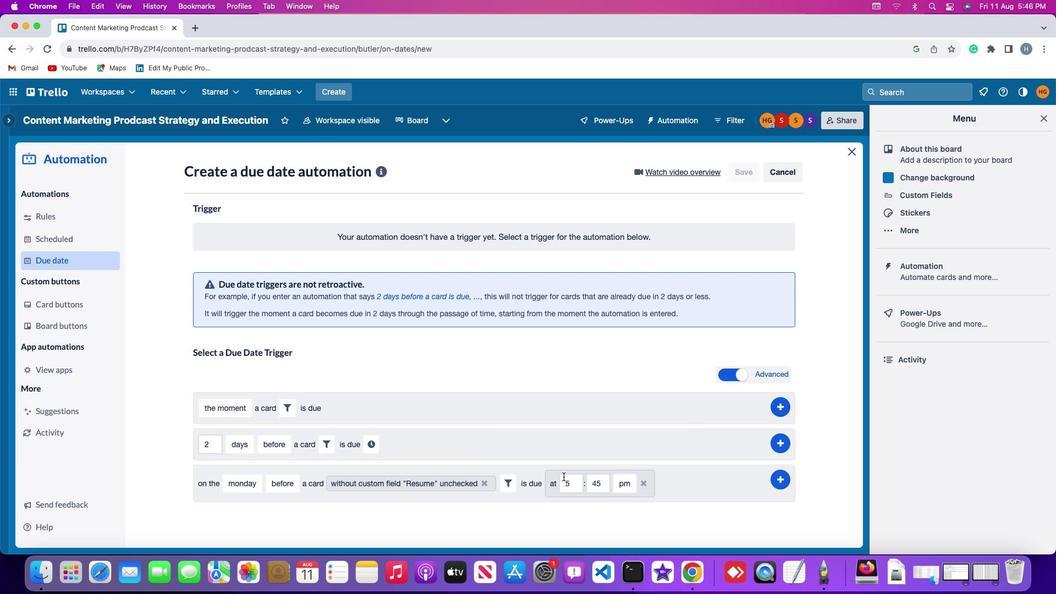 
Action: Mouse moved to (580, 481)
Screenshot: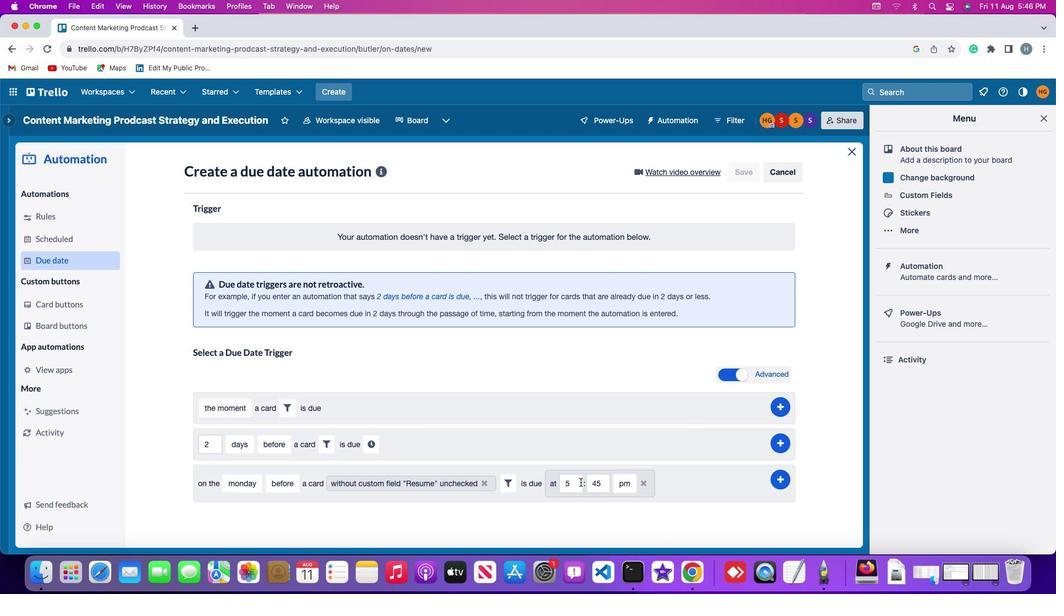 
Action: Mouse pressed left at (580, 481)
Screenshot: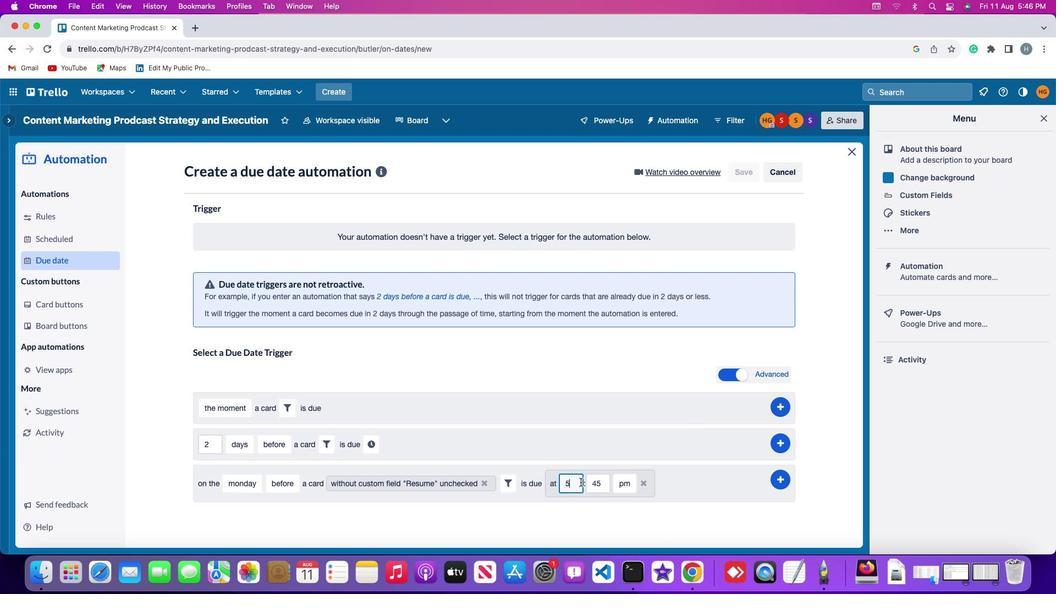 
Action: Mouse moved to (580, 481)
Screenshot: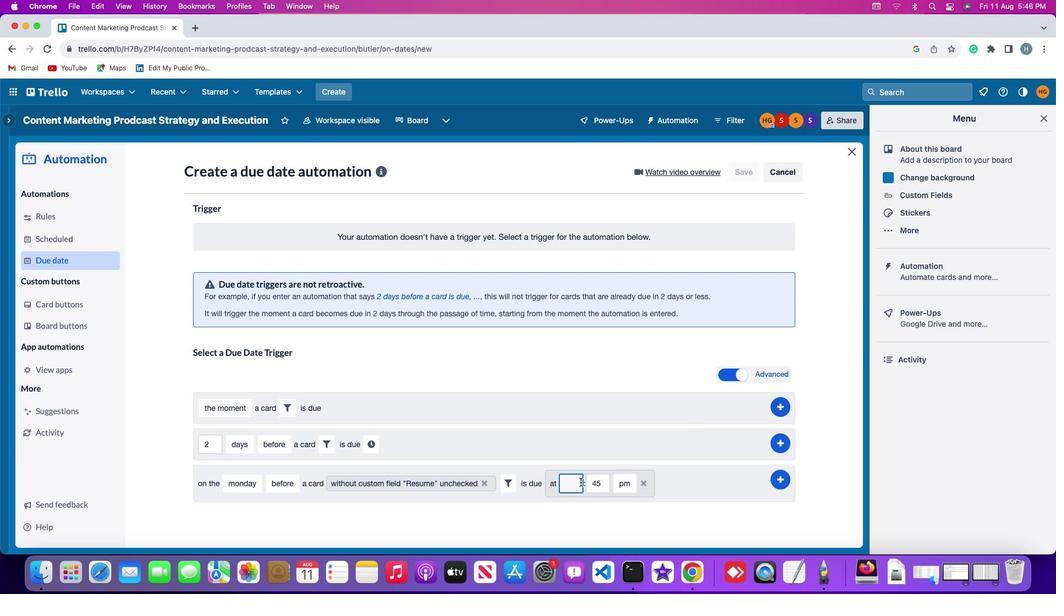 
Action: Key pressed Key.backspace
Screenshot: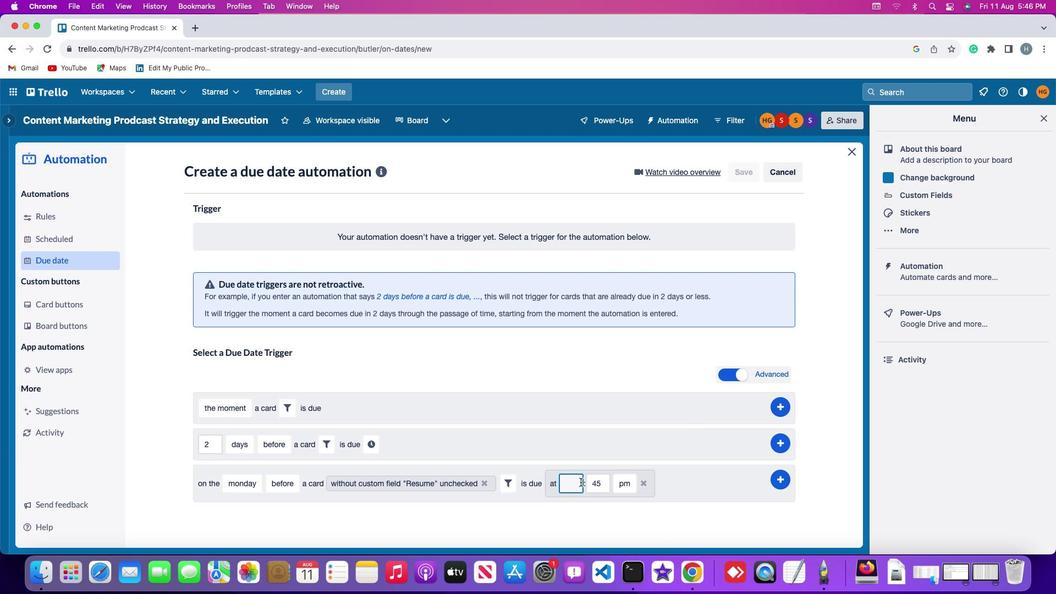 
Action: Mouse moved to (580, 481)
Screenshot: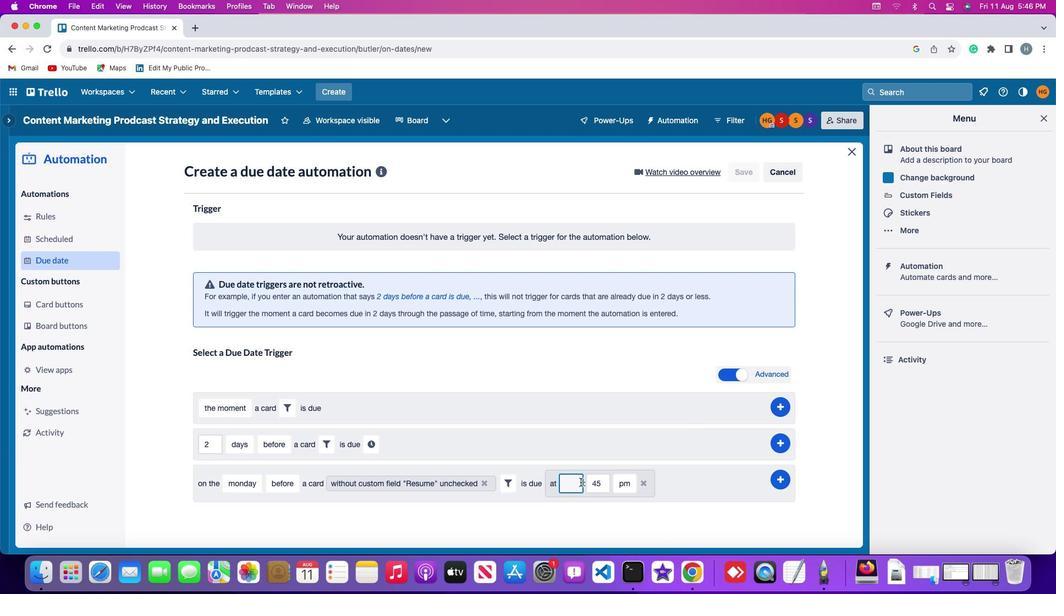 
Action: Key pressed '1'
Screenshot: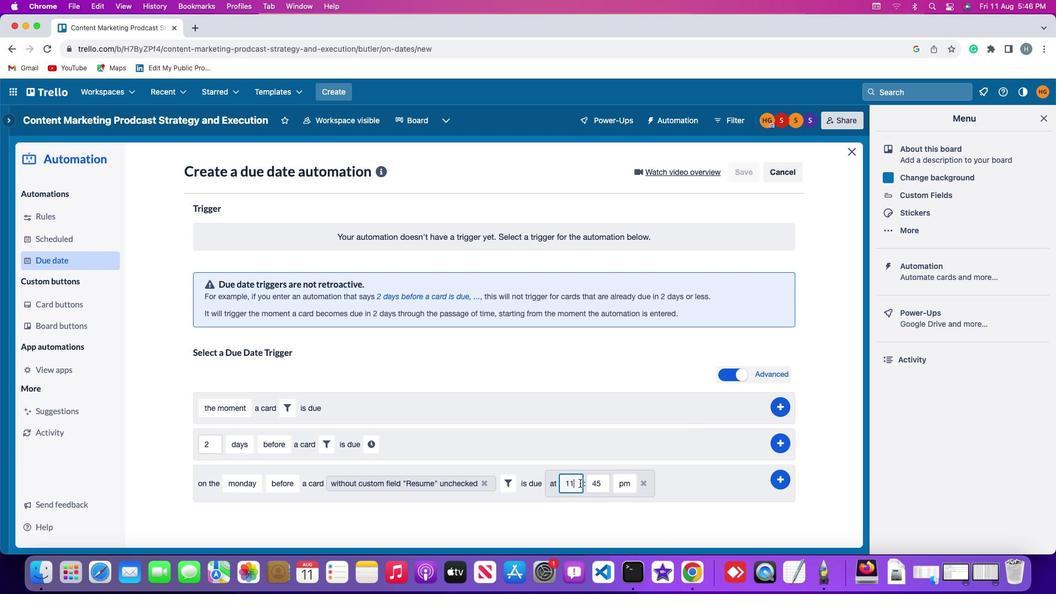 
Action: Mouse moved to (580, 481)
Screenshot: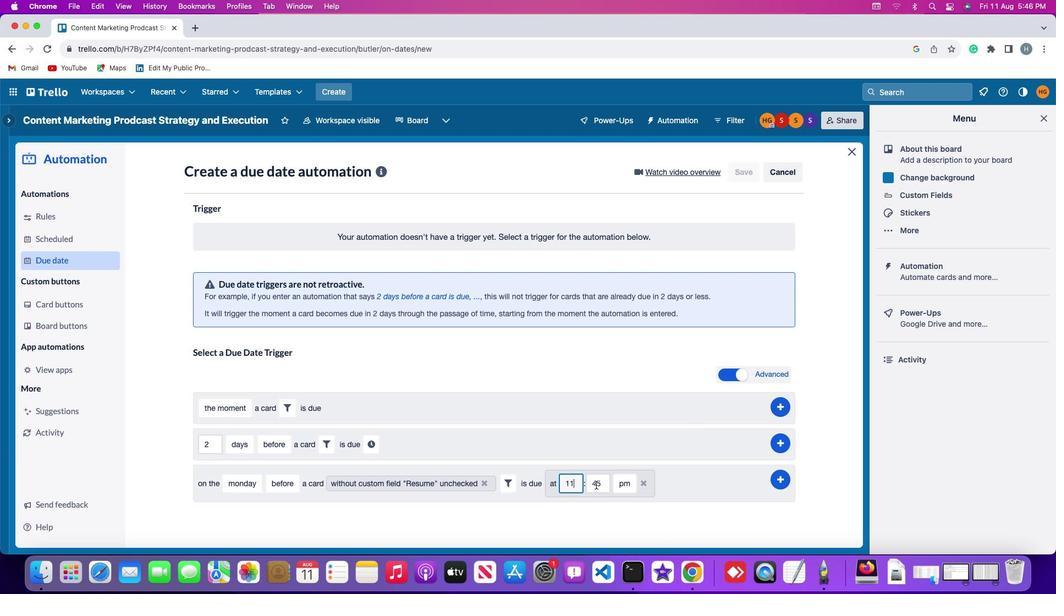 
Action: Key pressed '1'
Screenshot: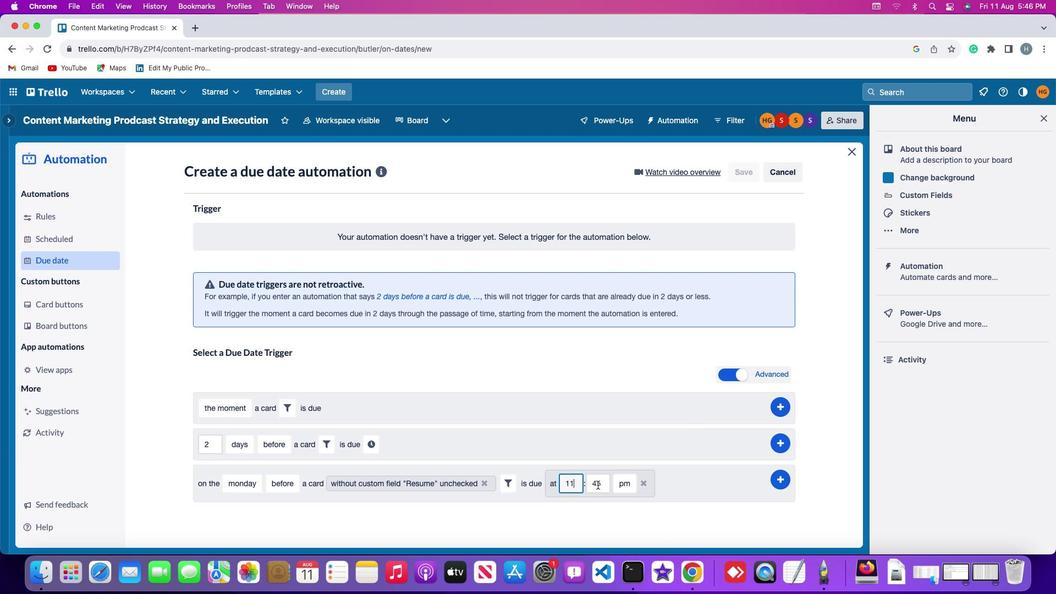
Action: Mouse moved to (603, 480)
Screenshot: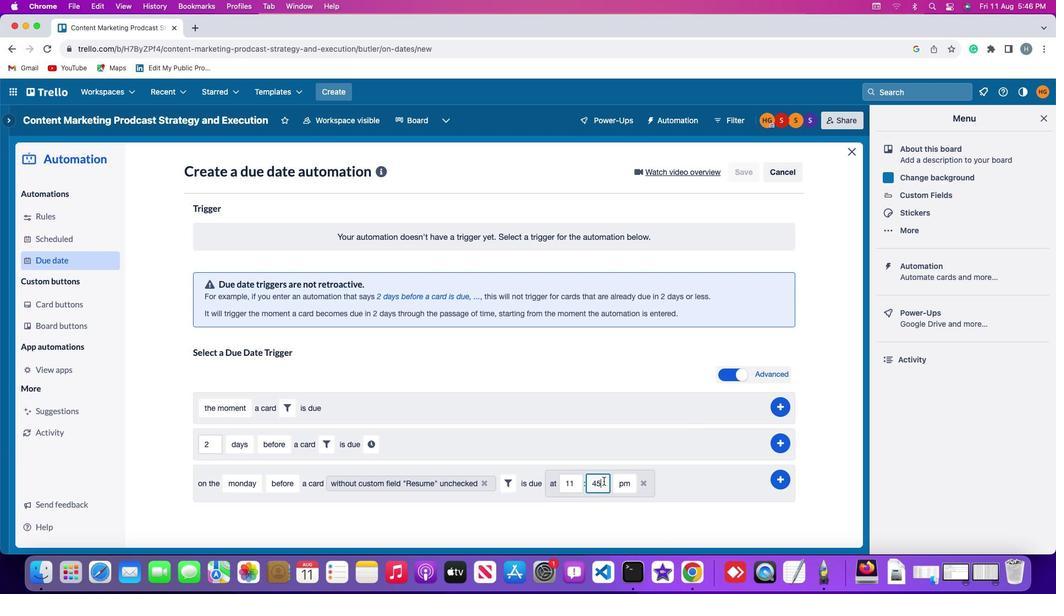 
Action: Mouse pressed left at (603, 480)
Screenshot: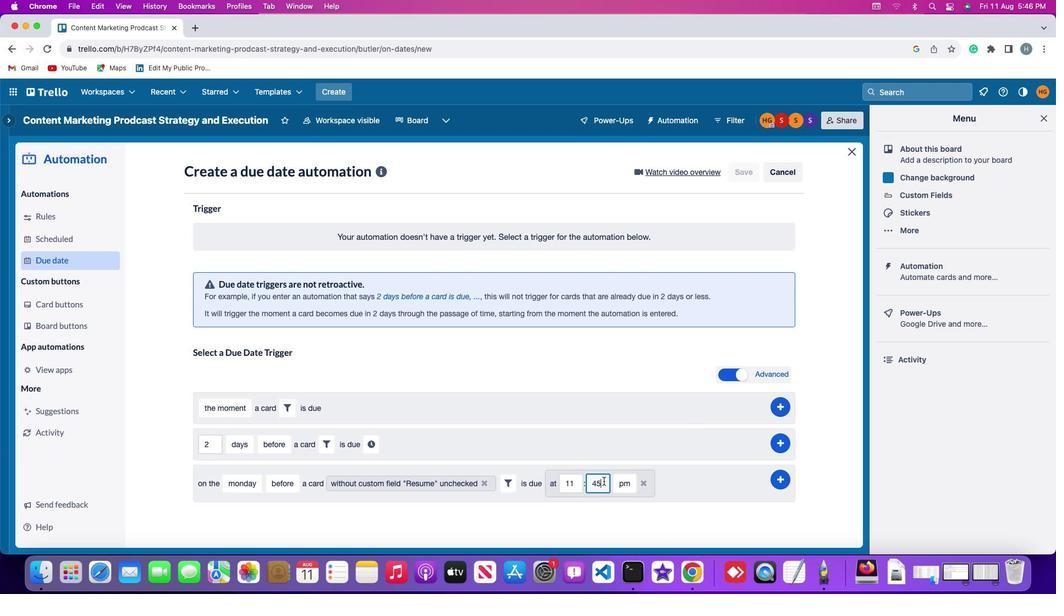
Action: Mouse moved to (603, 480)
Screenshot: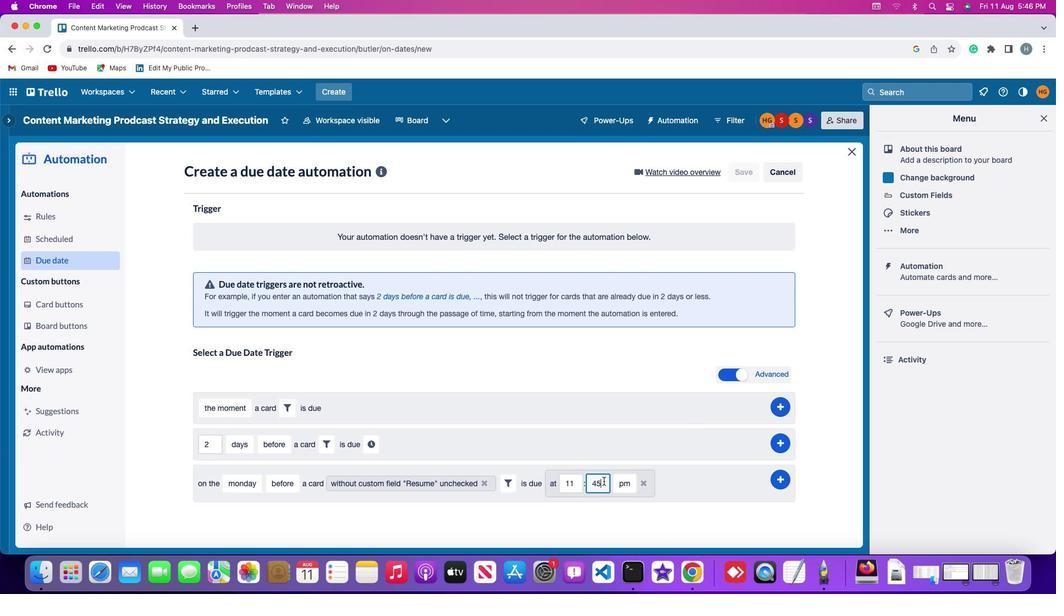 
Action: Key pressed Key.backspaceKey.backspace'0''0'
Screenshot: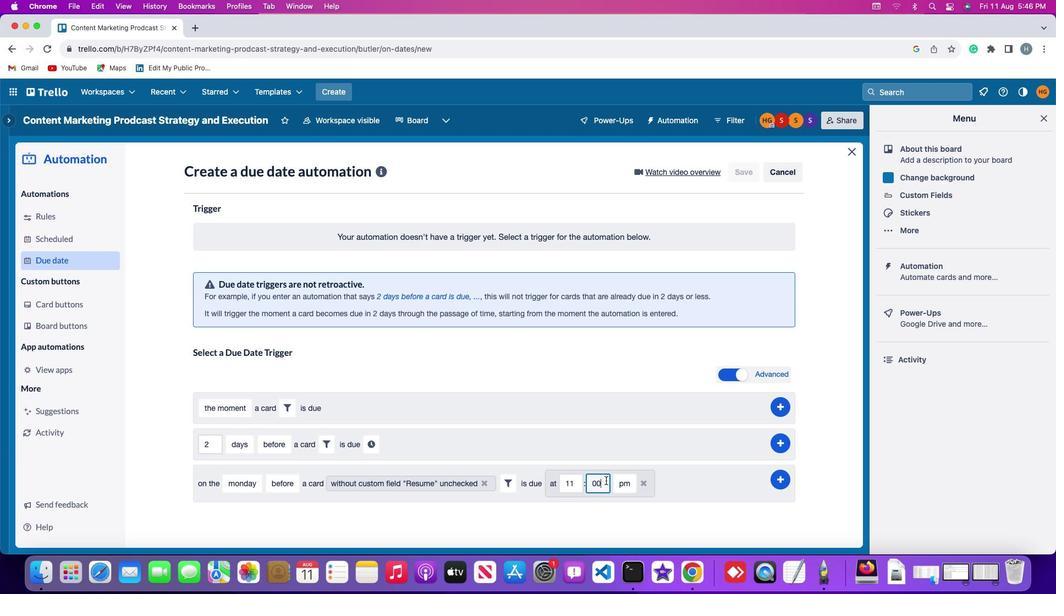 
Action: Mouse moved to (624, 480)
Screenshot: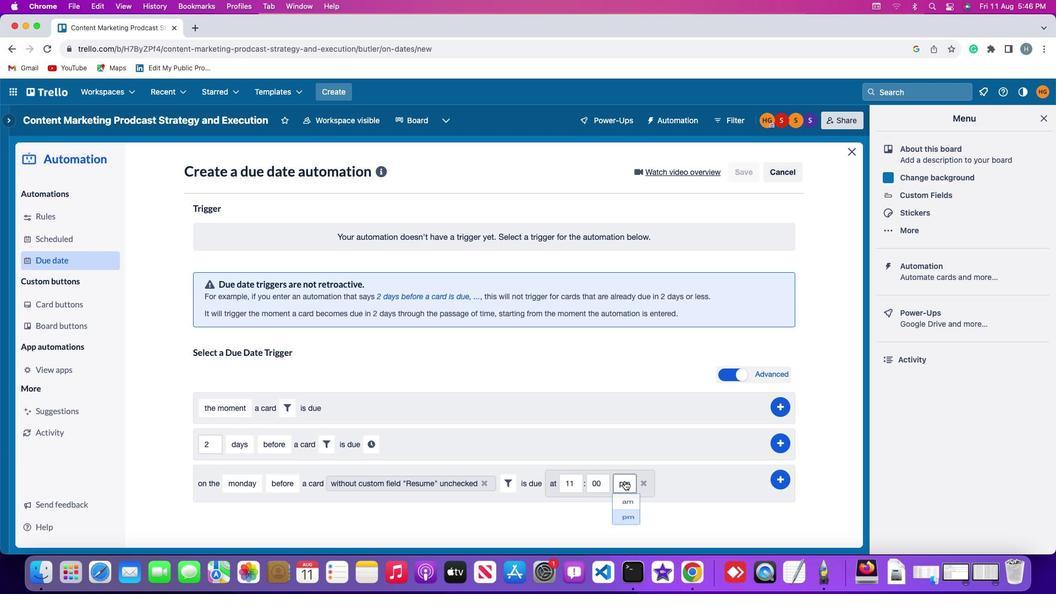 
Action: Mouse pressed left at (624, 480)
Screenshot: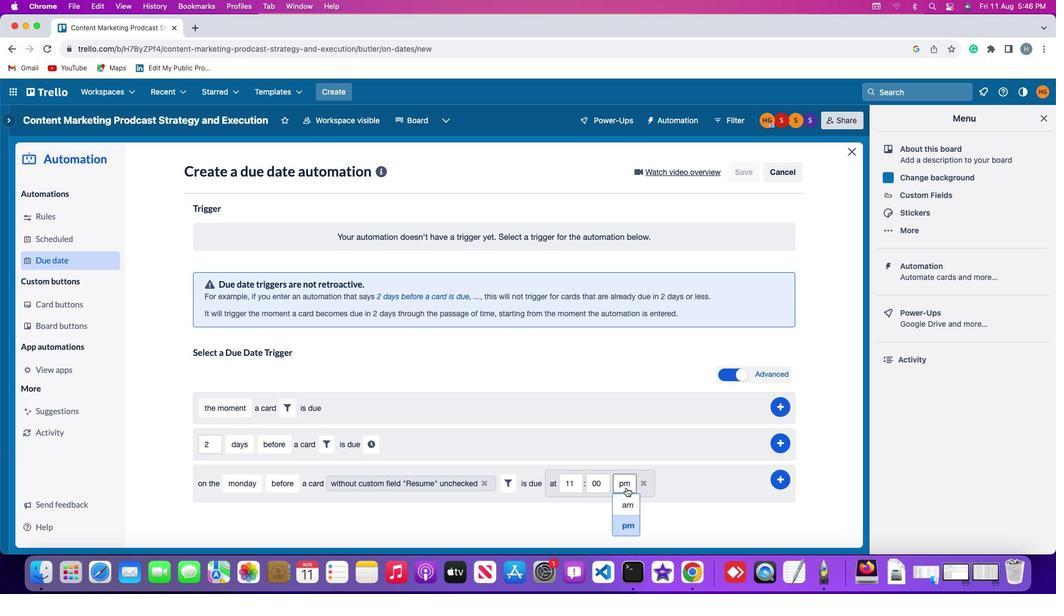 
Action: Mouse moved to (625, 502)
Screenshot: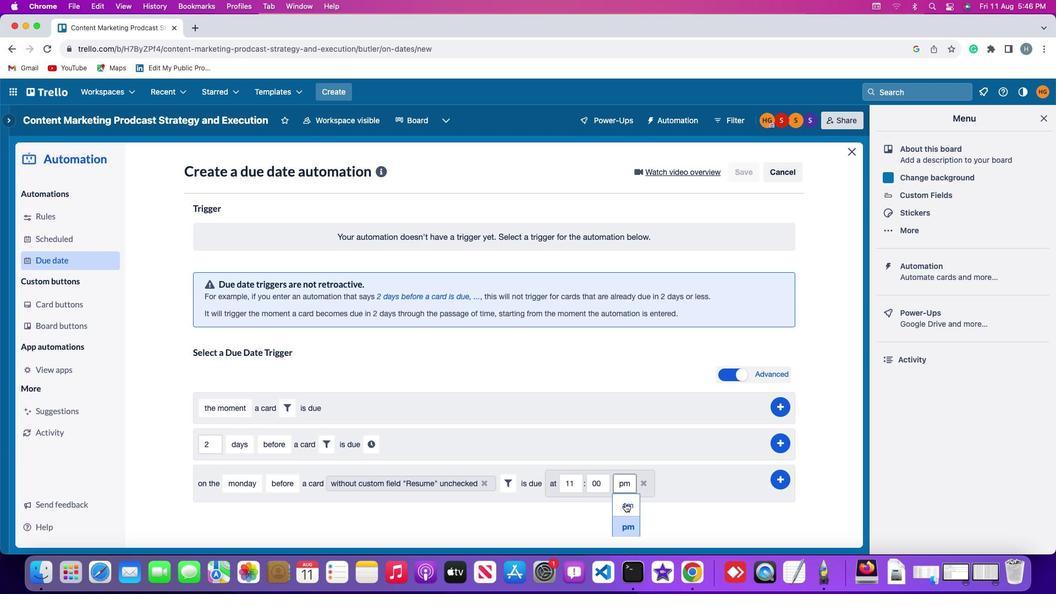 
Action: Mouse pressed left at (625, 502)
Screenshot: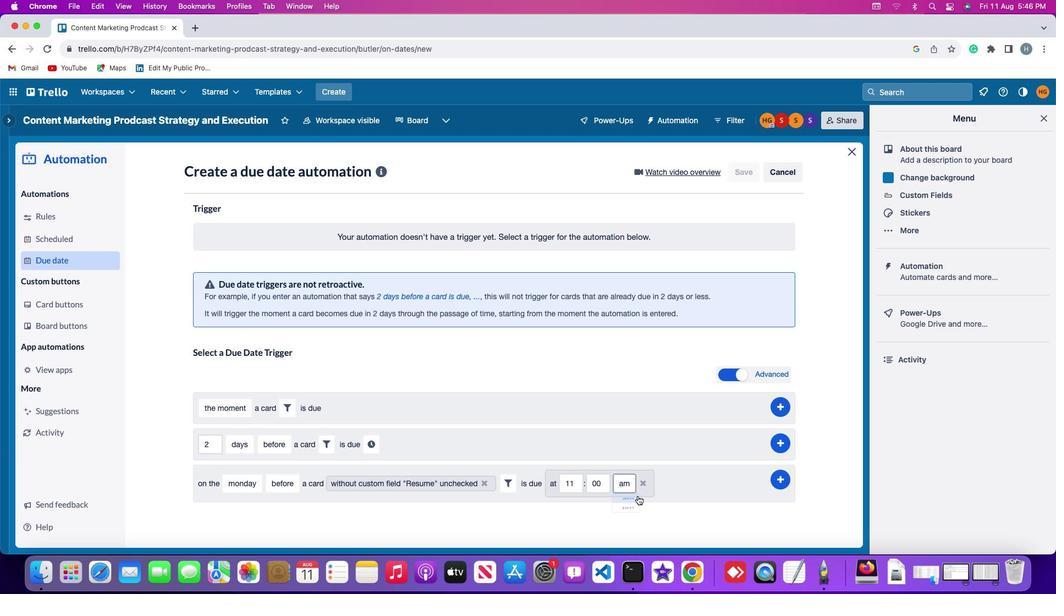 
Action: Mouse moved to (778, 479)
Screenshot: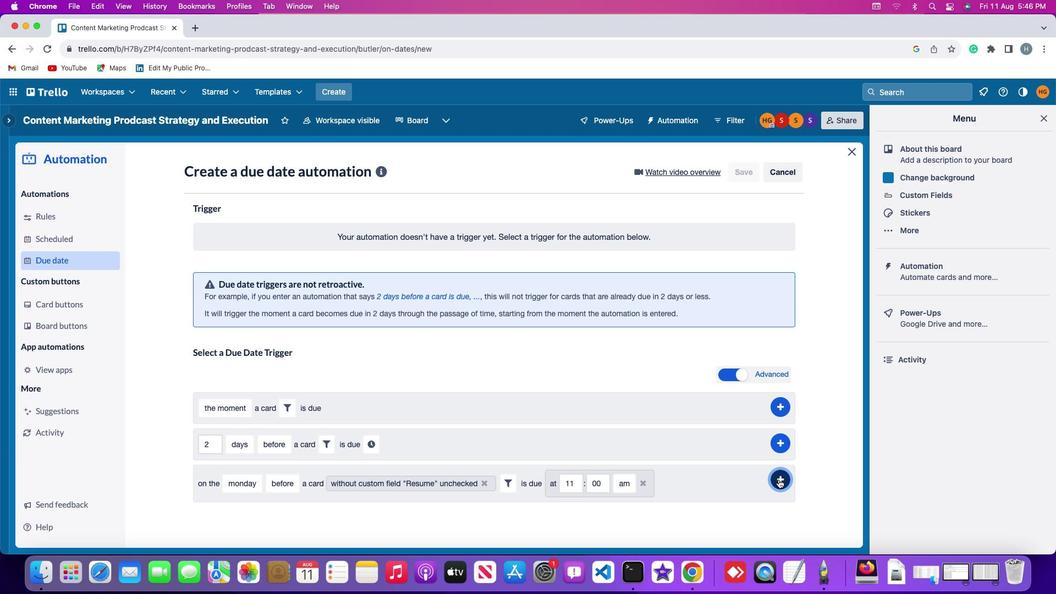 
Action: Mouse pressed left at (778, 479)
Screenshot: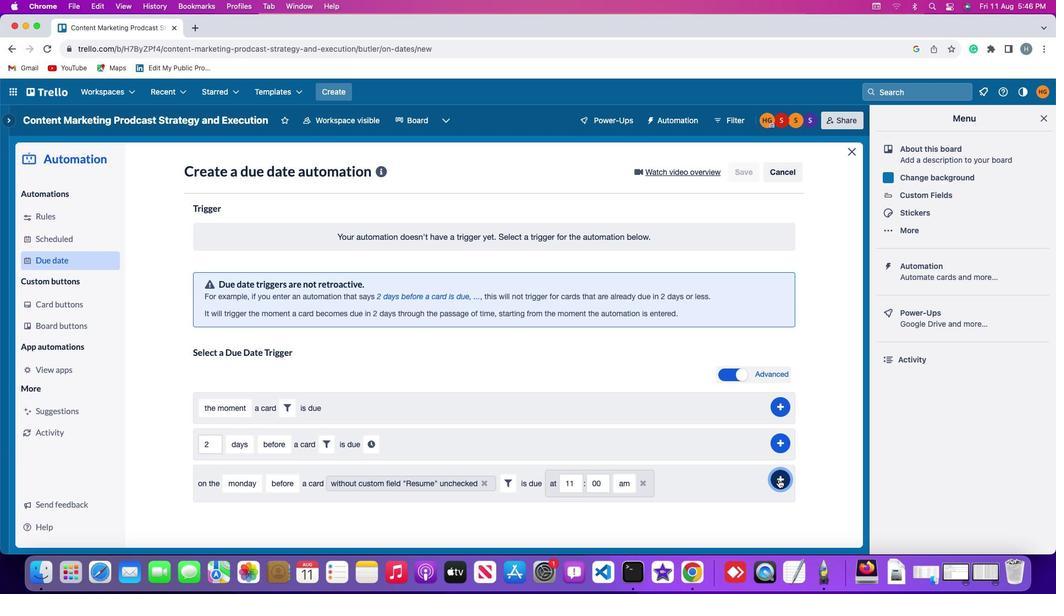 
Action: Mouse moved to (819, 375)
Screenshot: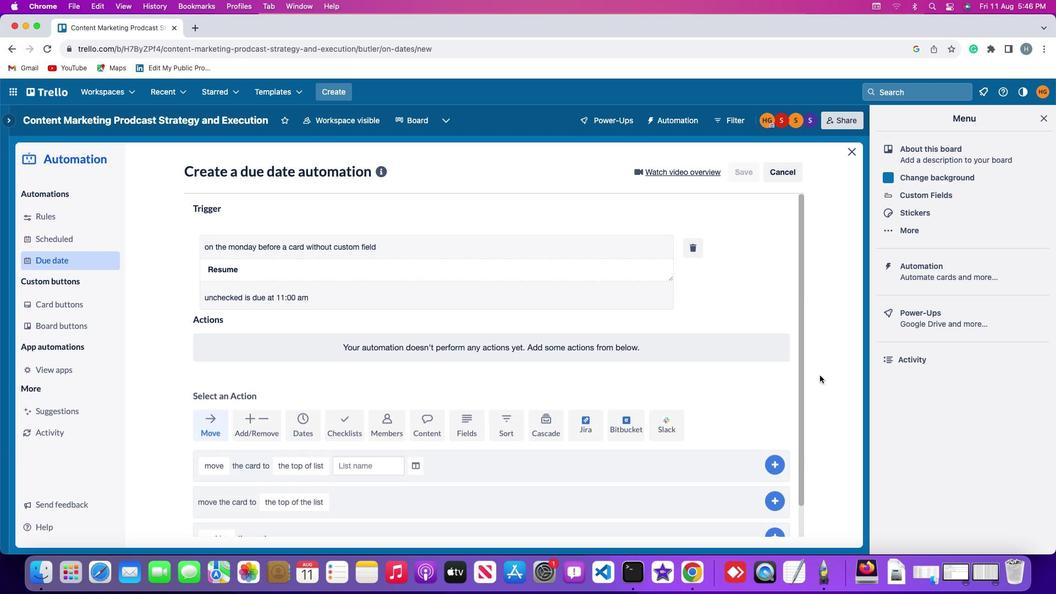 
